Task: Add Attachment from "Attach a link" to Card Card0000000196 in Board Board0000000049 in Workspace WS0000000017 in Trello. Add Cover Red to Card Card0000000196 in Board Board0000000049 in Workspace WS0000000017 in Trello. Add "Join Card" Button Button0000000196  to Card Card0000000196 in Board Board0000000049 in Workspace WS0000000017 in Trello. Add Description DS0000000196 to Card Card0000000196 in Board Board0000000049 in Workspace WS0000000017 in Trello. Add Comment CM0000000196 to Card Card0000000196 in Board Board0000000049 in Workspace WS0000000017 in Trello
Action: Mouse moved to (407, 586)
Screenshot: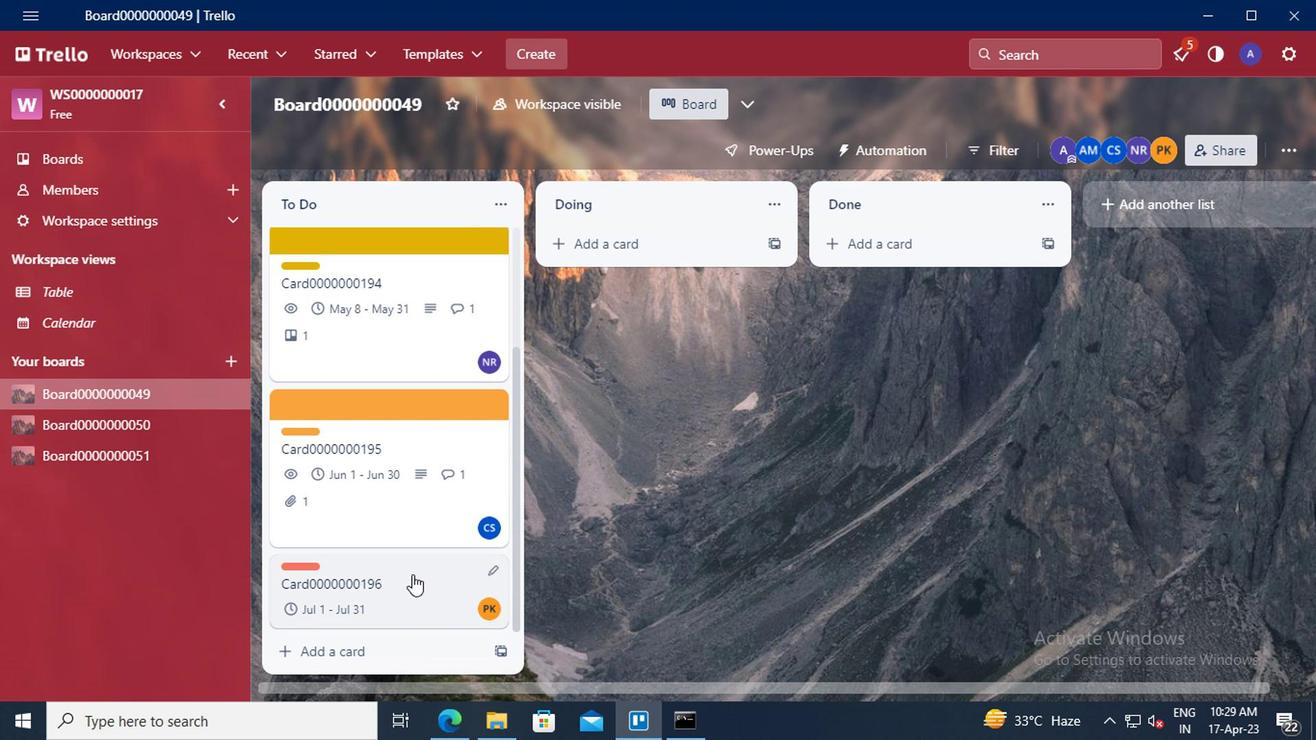 
Action: Mouse pressed left at (407, 586)
Screenshot: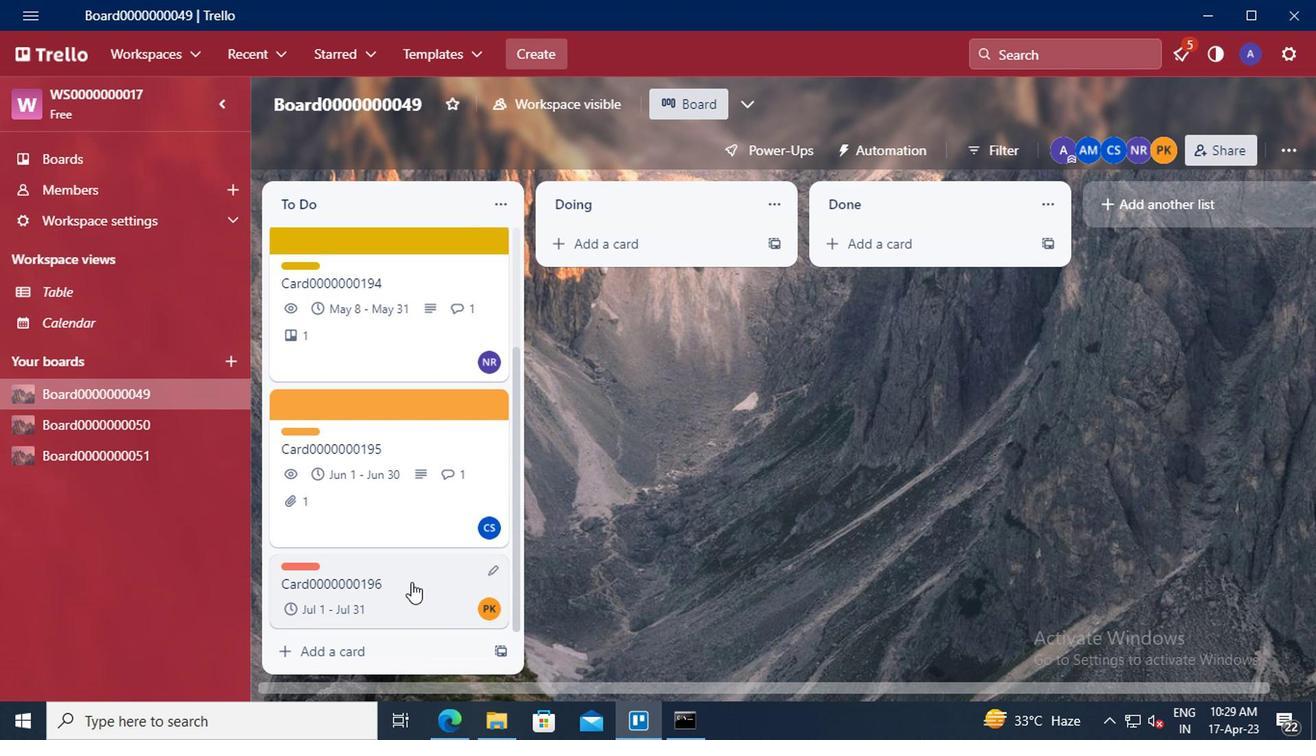 
Action: Mouse moved to (876, 403)
Screenshot: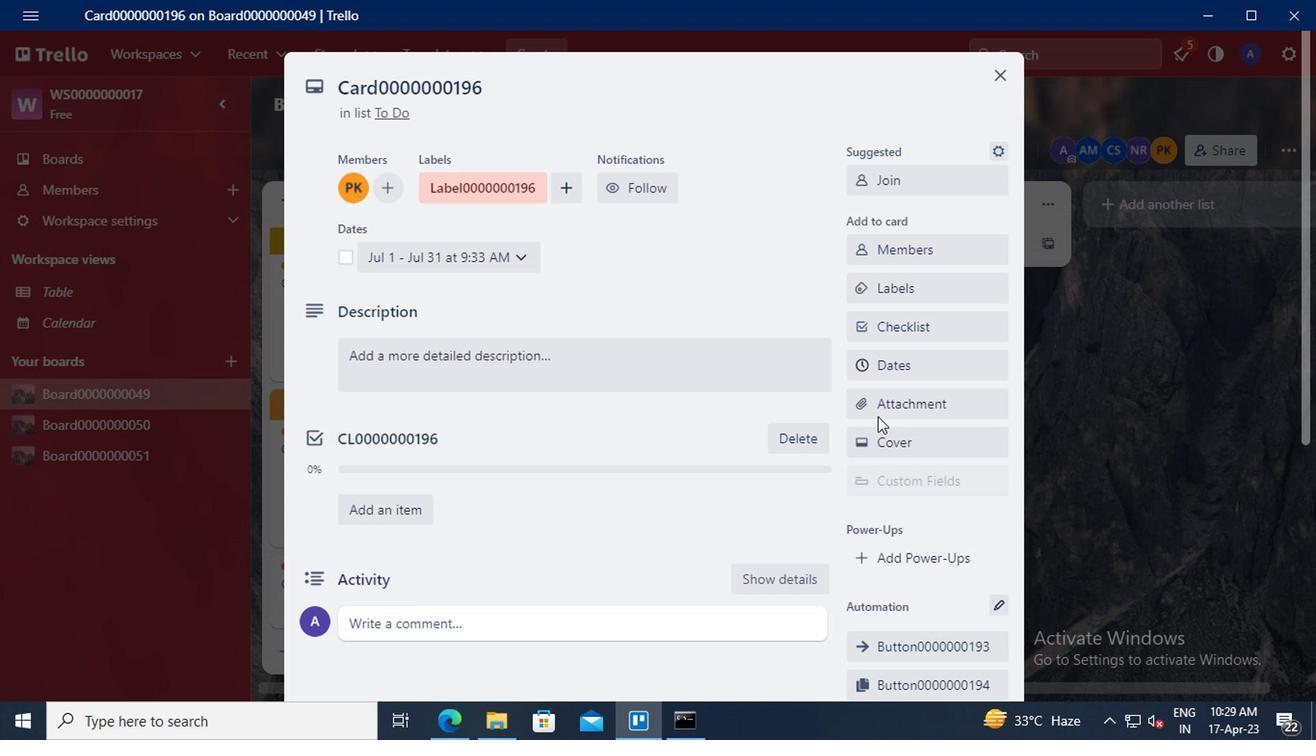 
Action: Mouse pressed left at (876, 403)
Screenshot: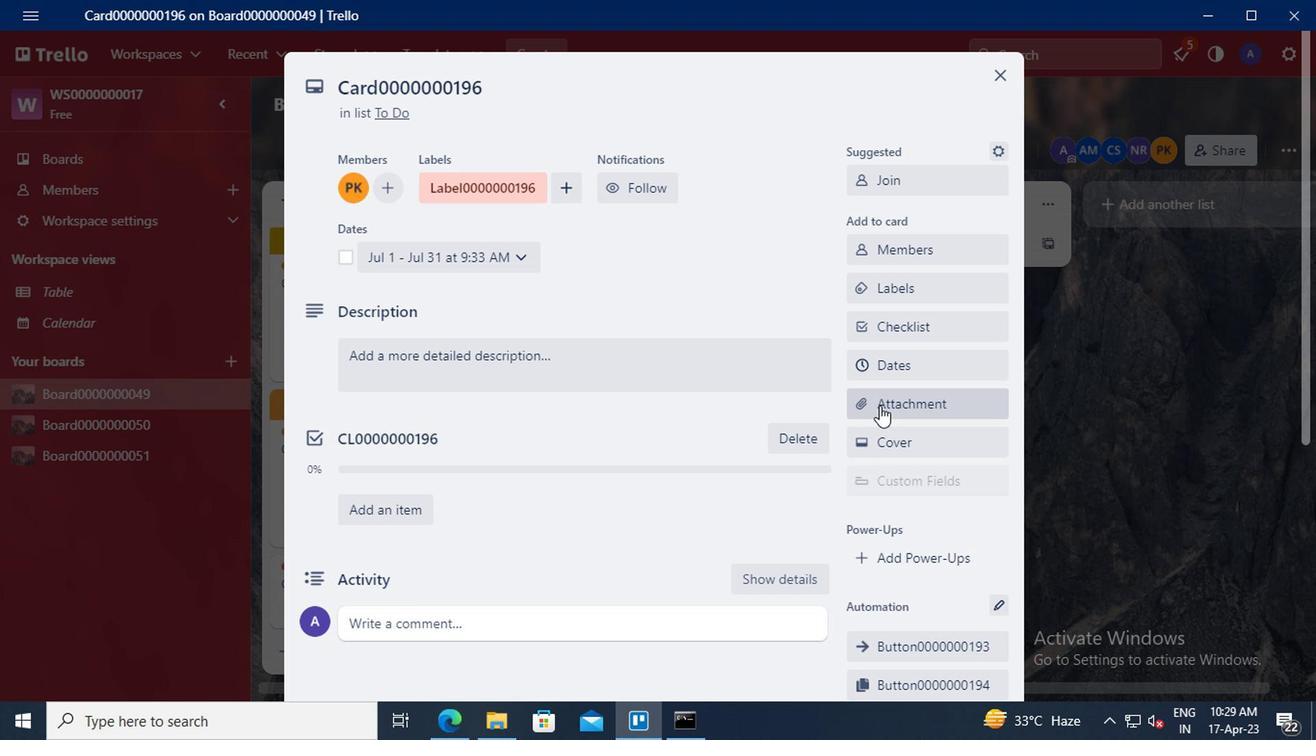 
Action: Mouse moved to (451, 748)
Screenshot: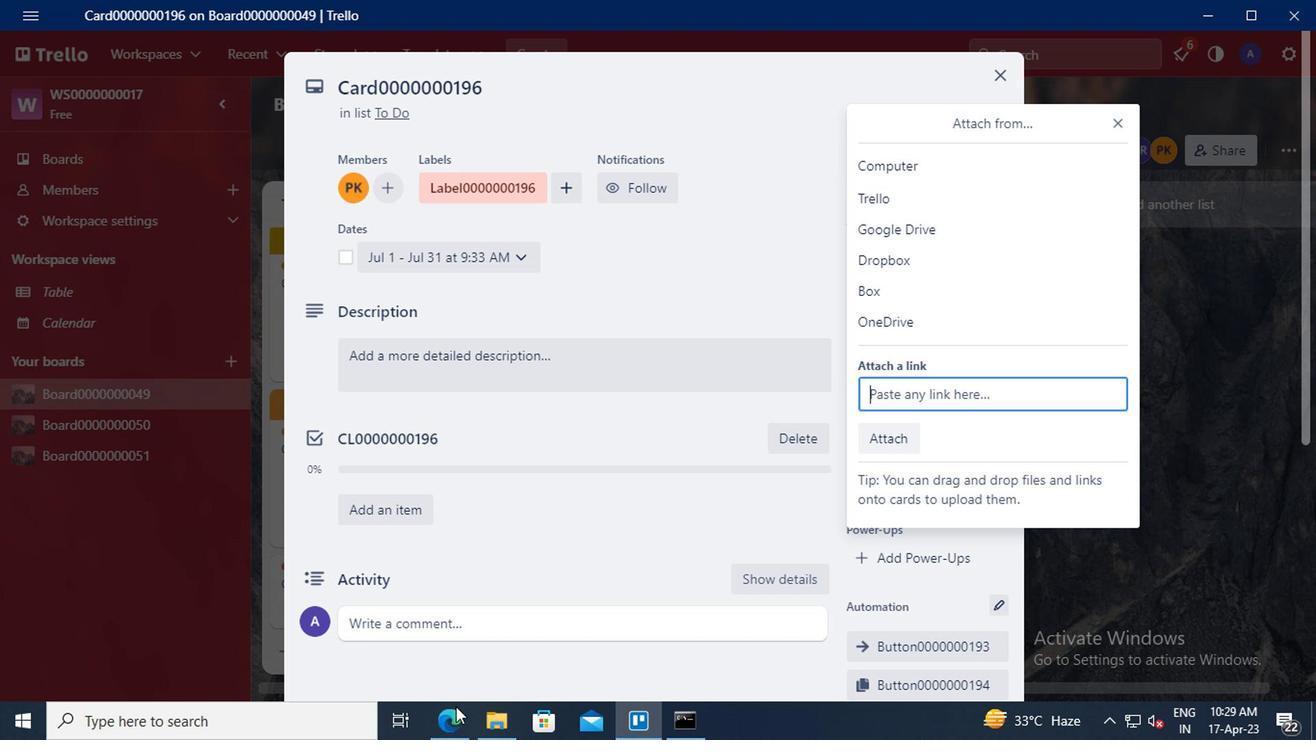 
Action: Mouse pressed left at (451, 746)
Screenshot: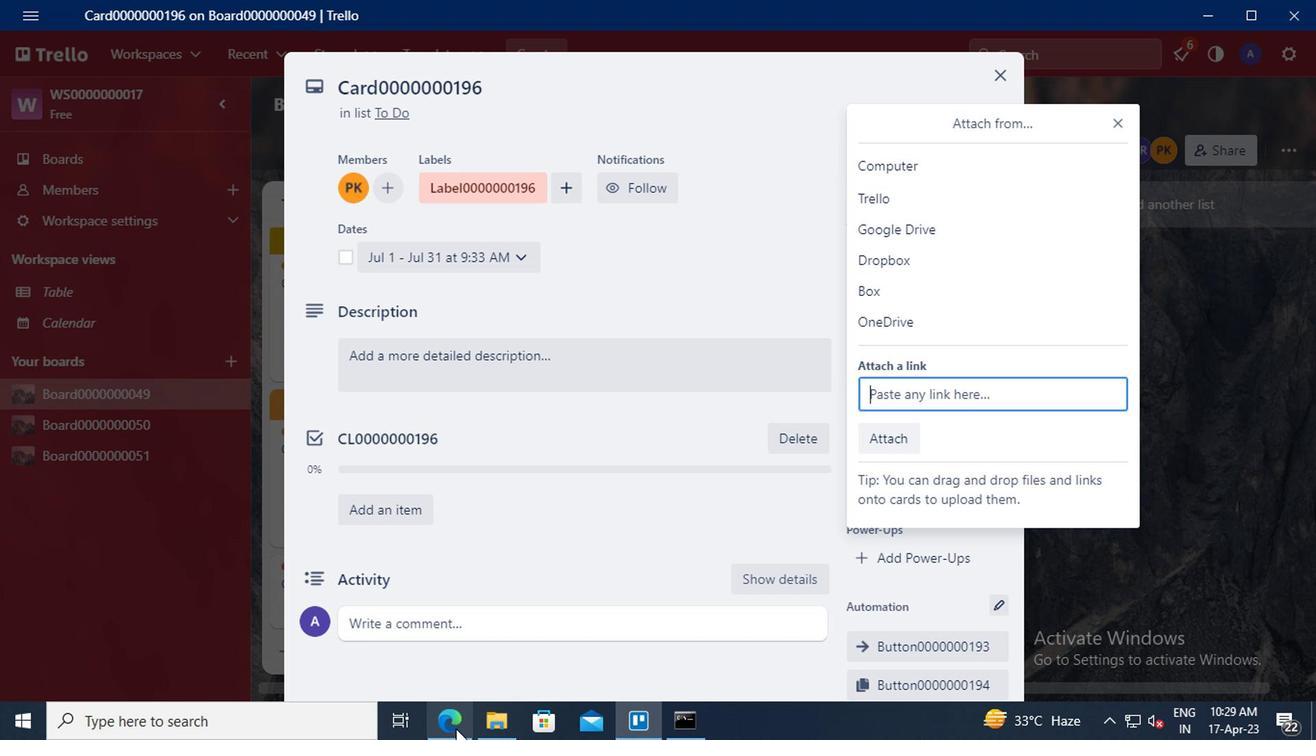 
Action: Mouse moved to (302, 45)
Screenshot: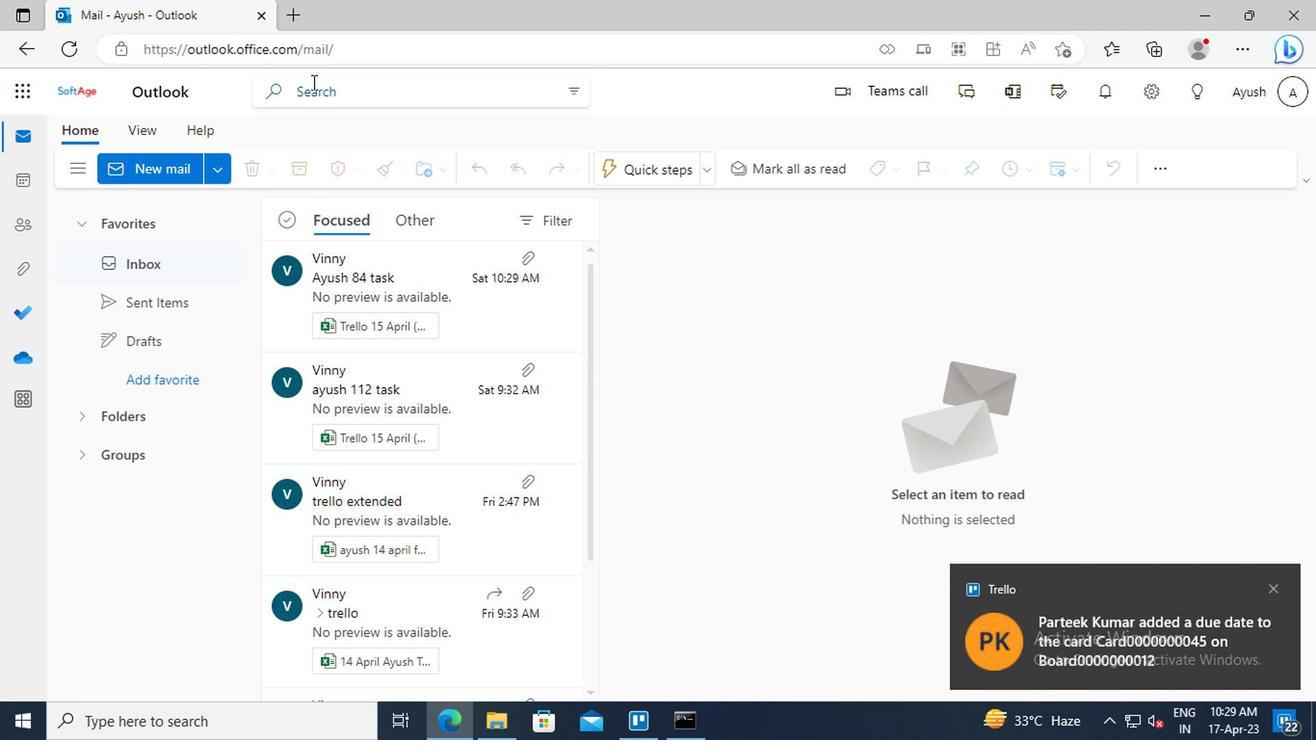 
Action: Mouse pressed left at (302, 45)
Screenshot: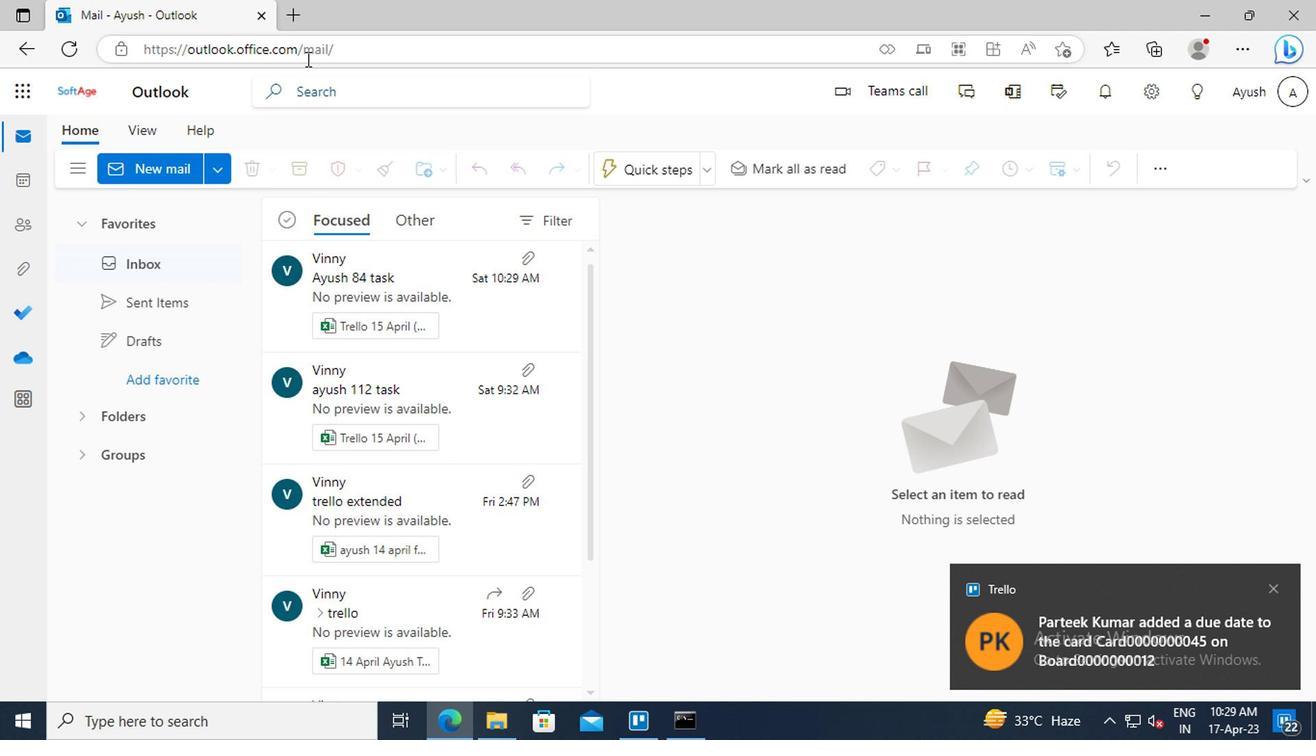 
Action: Key pressed ctrl+C
Screenshot: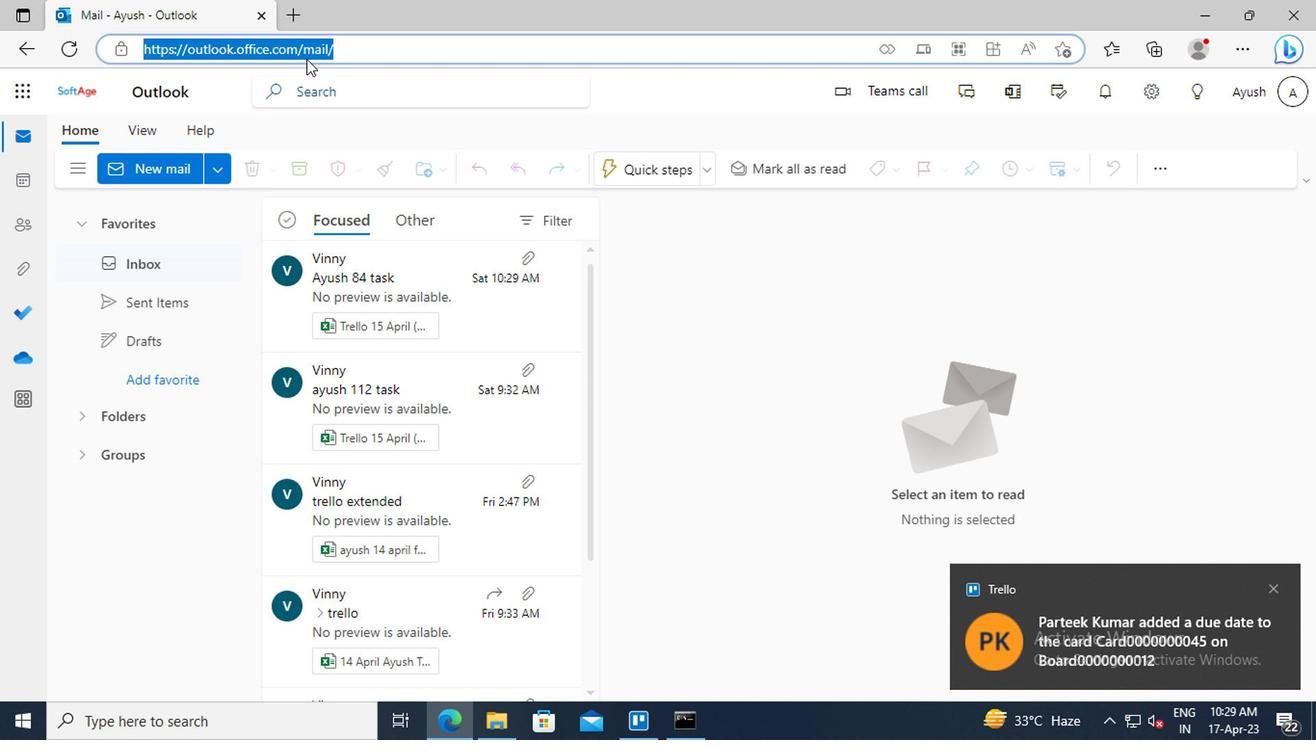 
Action: Mouse moved to (641, 737)
Screenshot: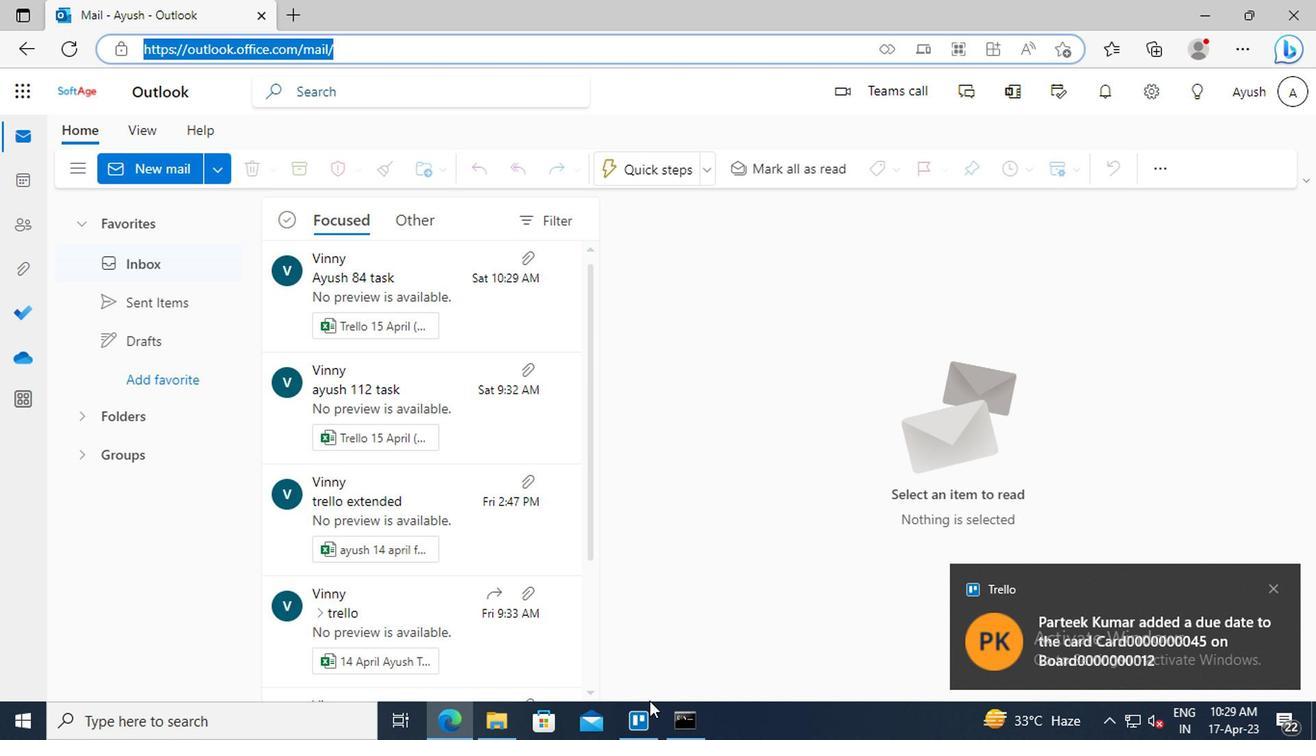 
Action: Mouse pressed left at (641, 737)
Screenshot: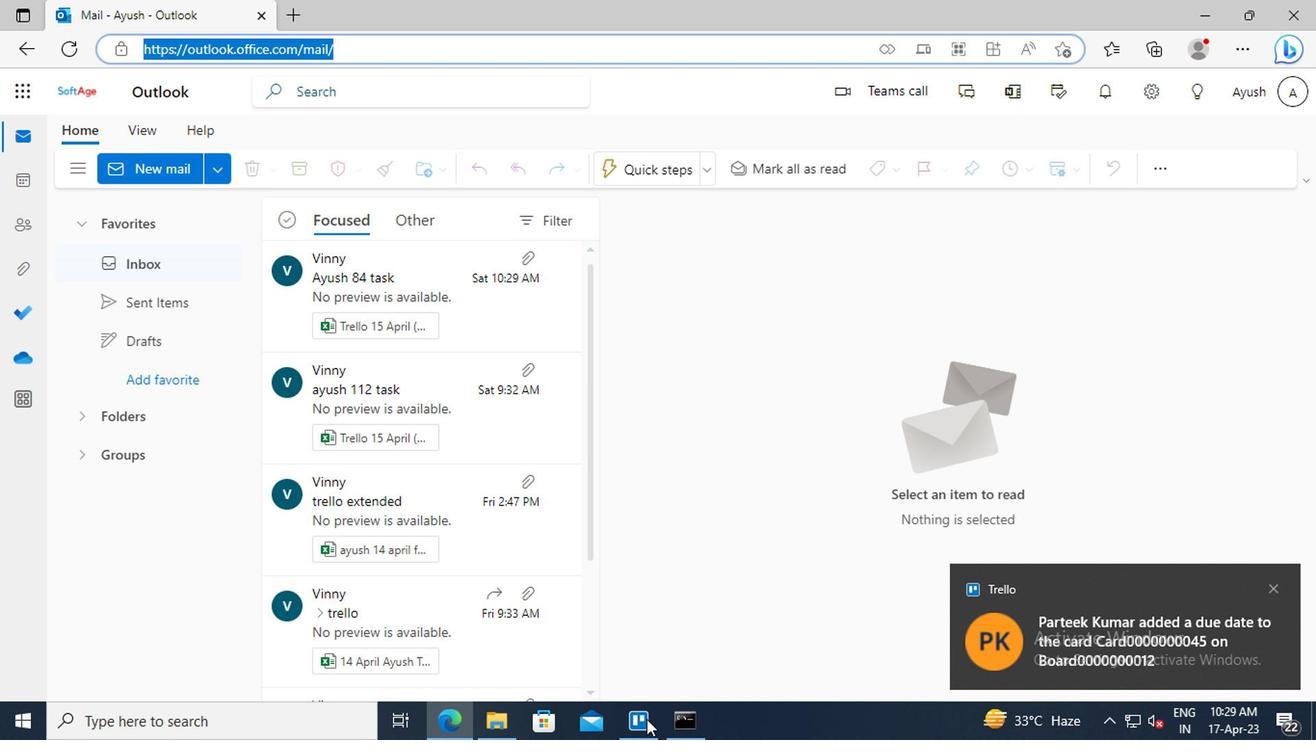 
Action: Mouse moved to (890, 397)
Screenshot: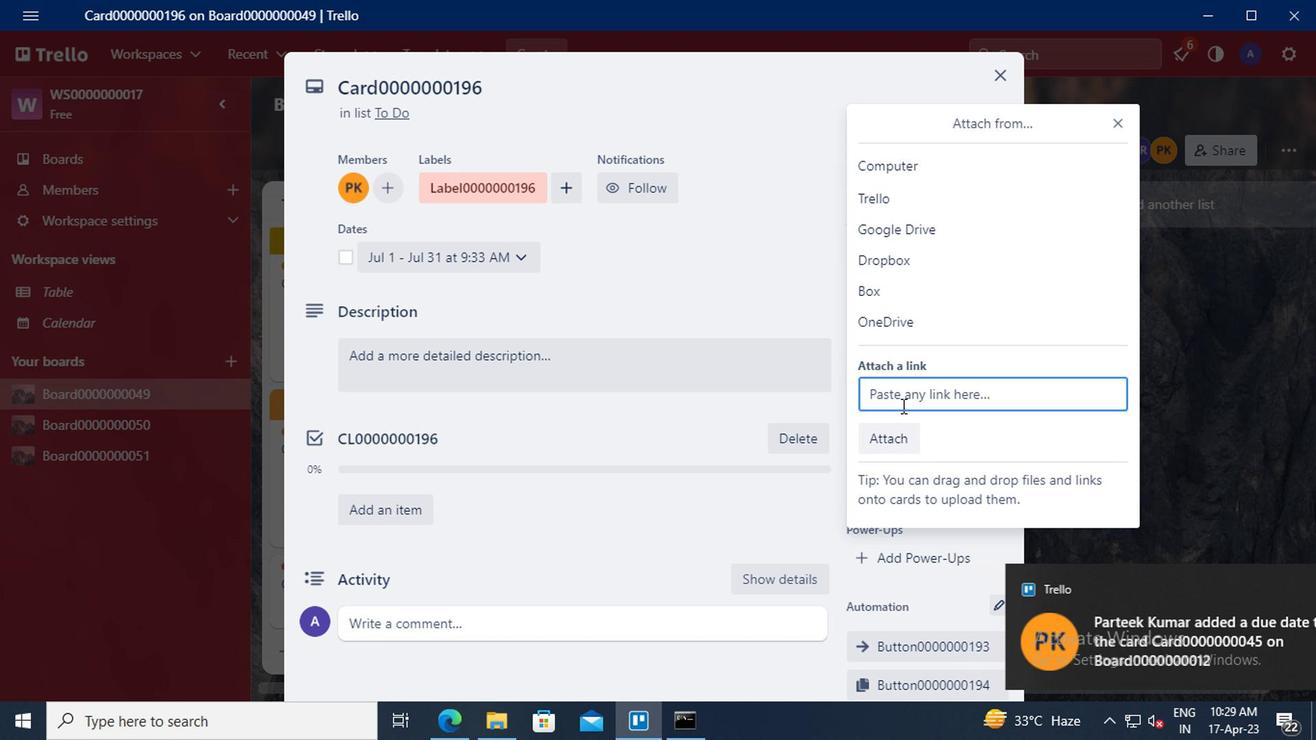 
Action: Mouse pressed left at (890, 397)
Screenshot: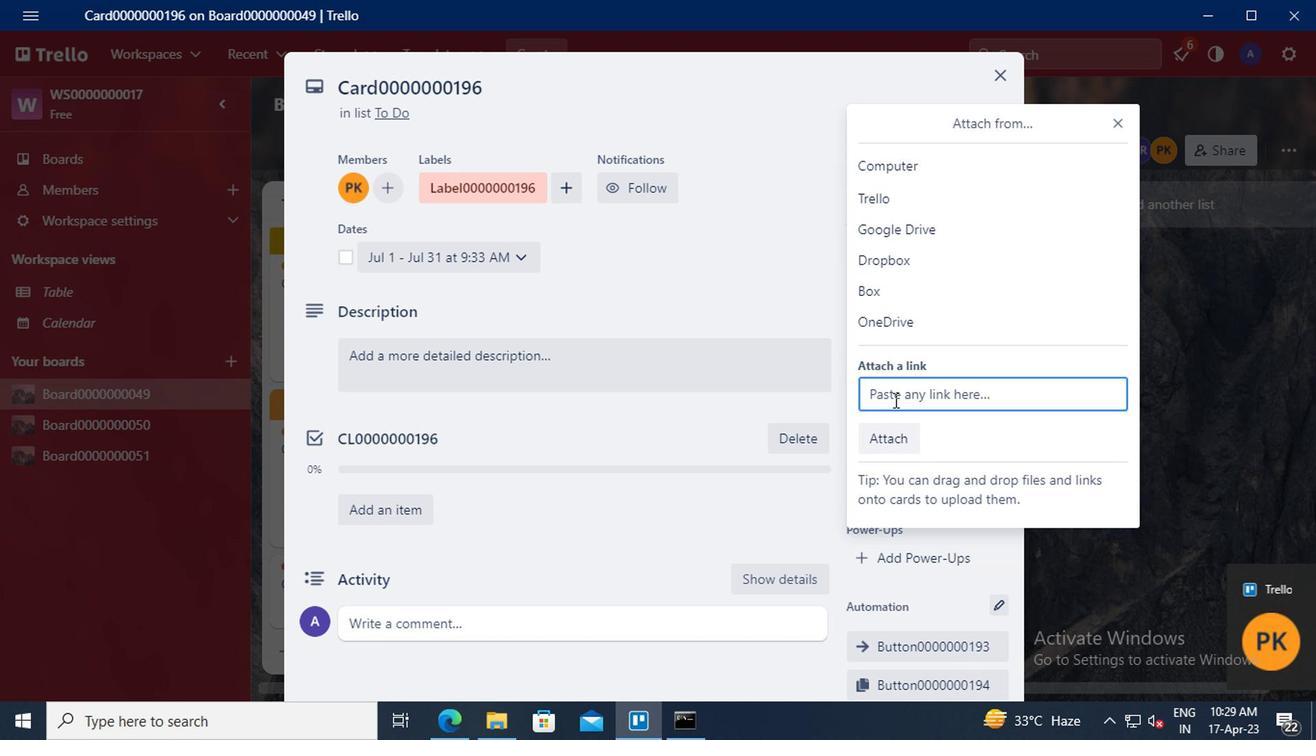 
Action: Key pressed ctrl+V
Screenshot: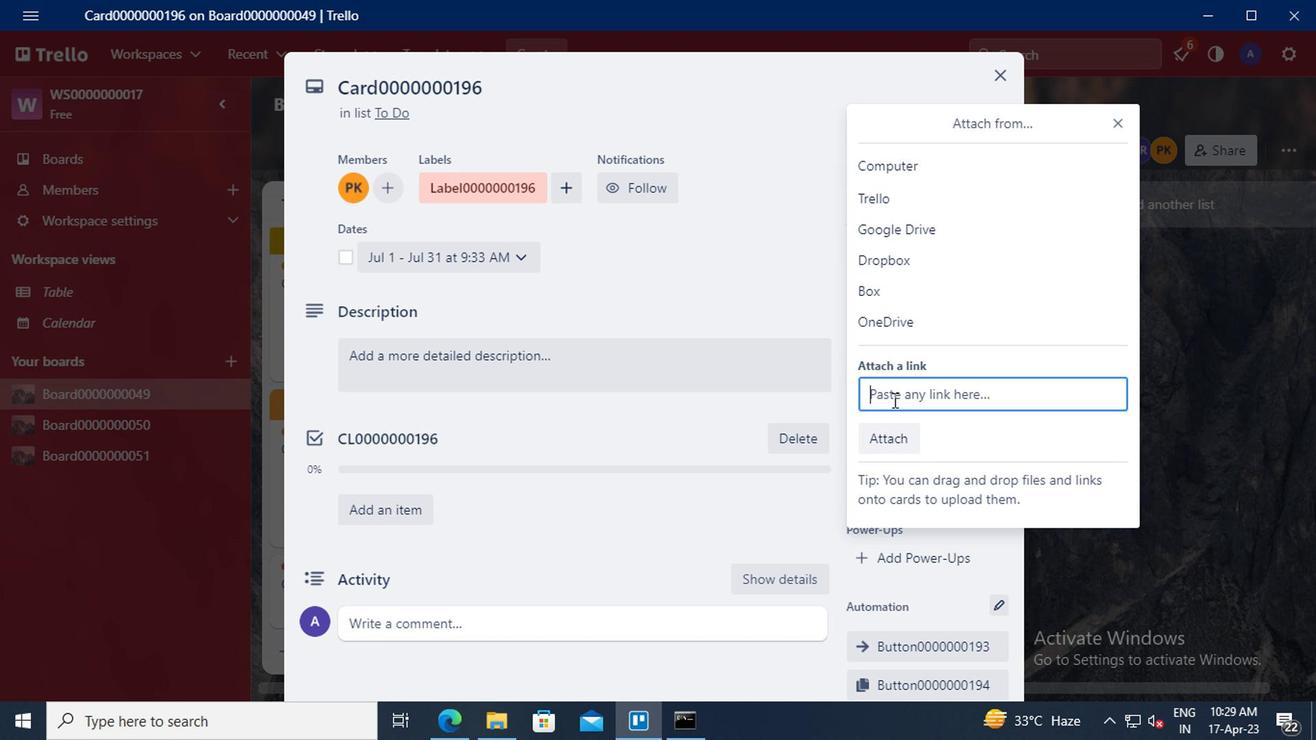 
Action: Mouse moved to (875, 502)
Screenshot: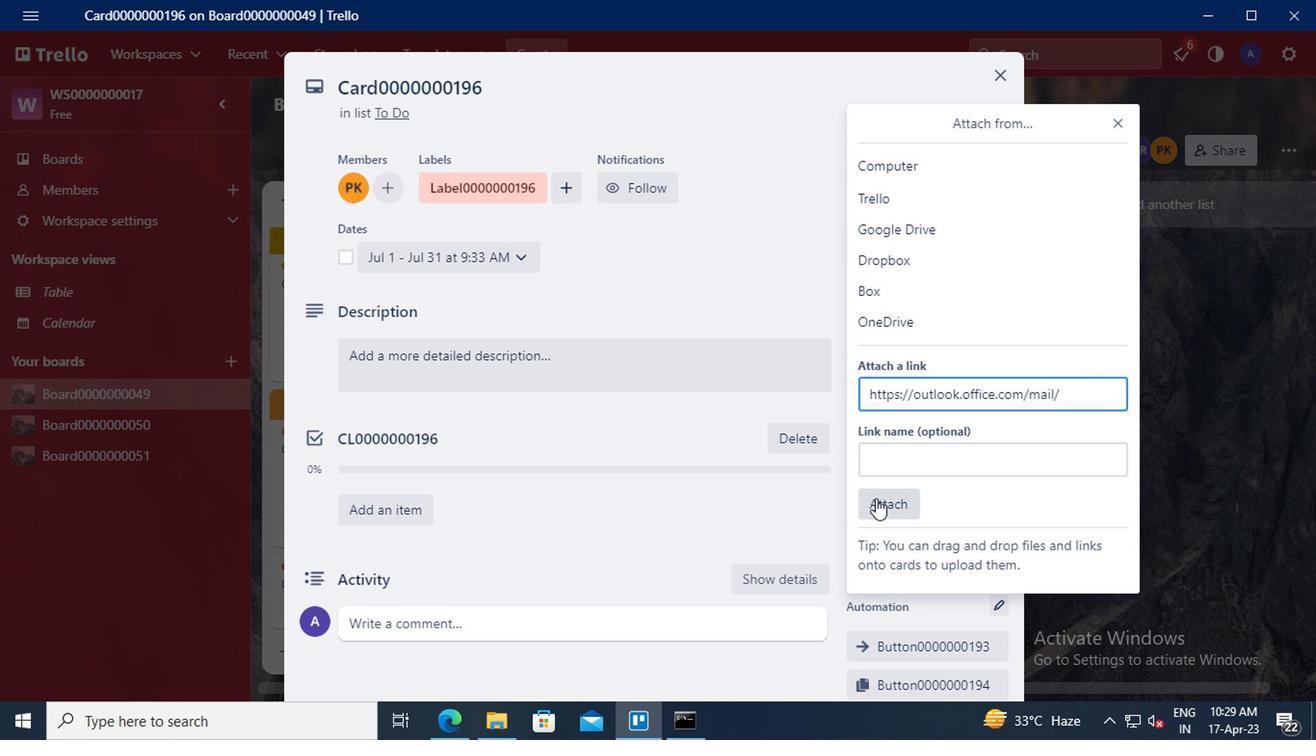 
Action: Mouse pressed left at (875, 502)
Screenshot: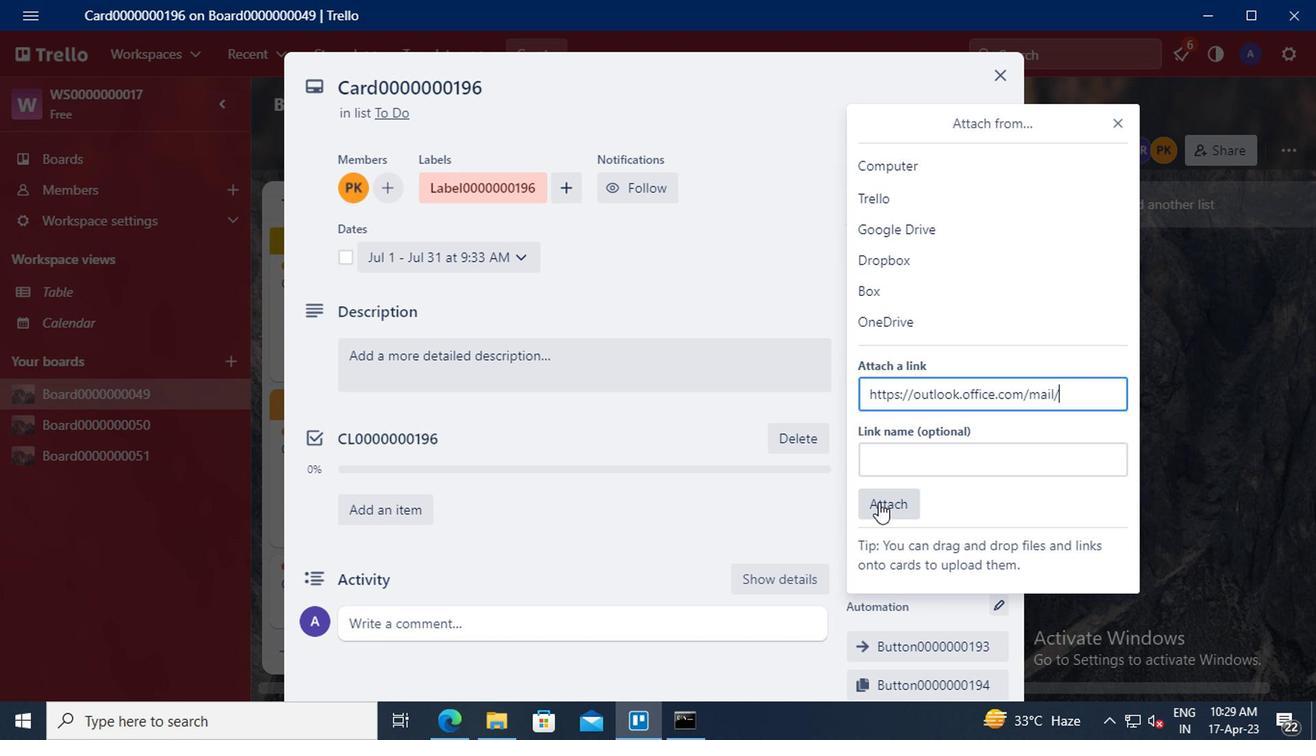 
Action: Mouse moved to (888, 445)
Screenshot: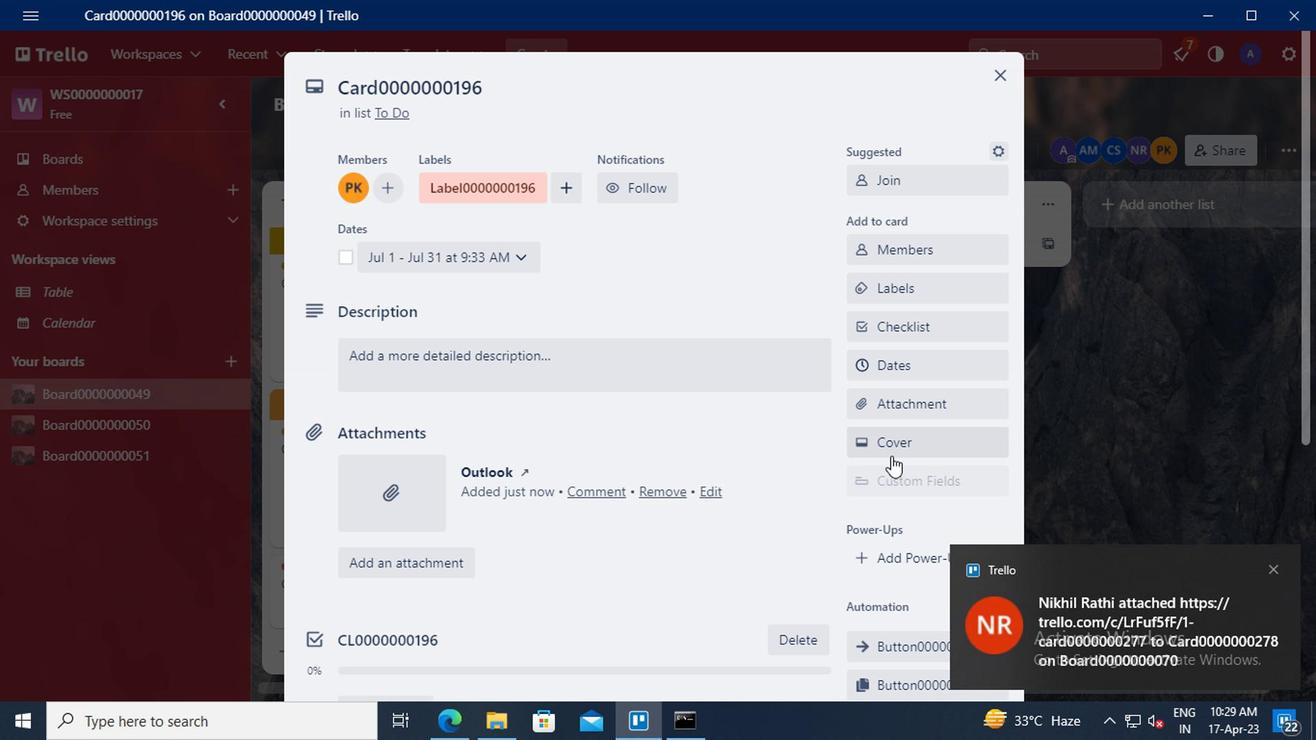 
Action: Mouse pressed left at (888, 445)
Screenshot: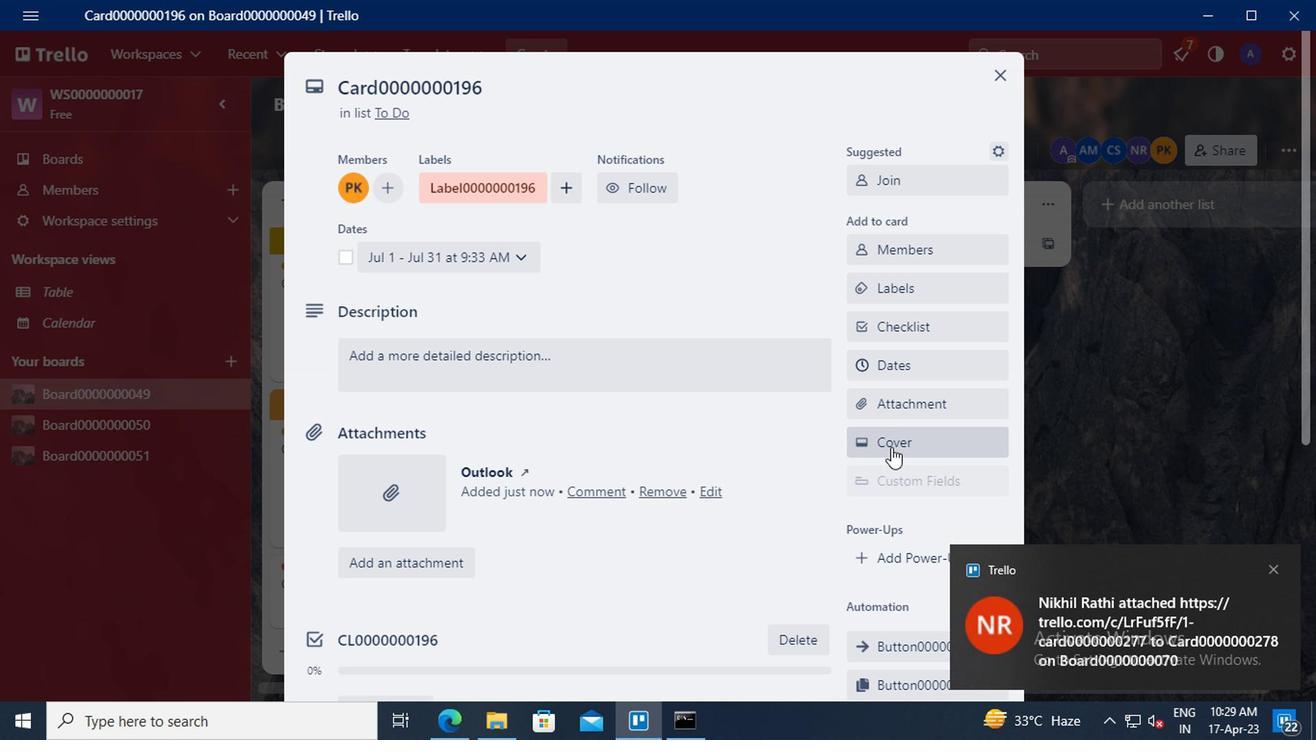 
Action: Mouse moved to (1035, 314)
Screenshot: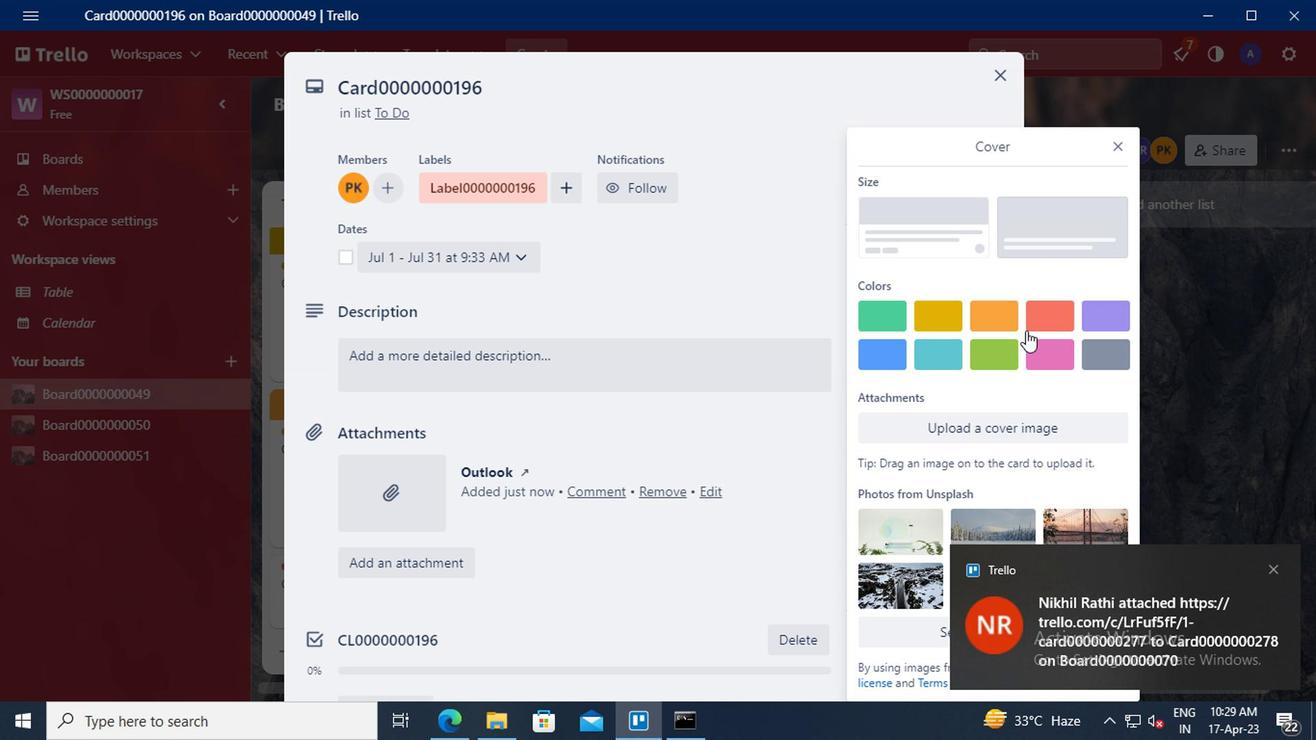 
Action: Mouse pressed left at (1035, 314)
Screenshot: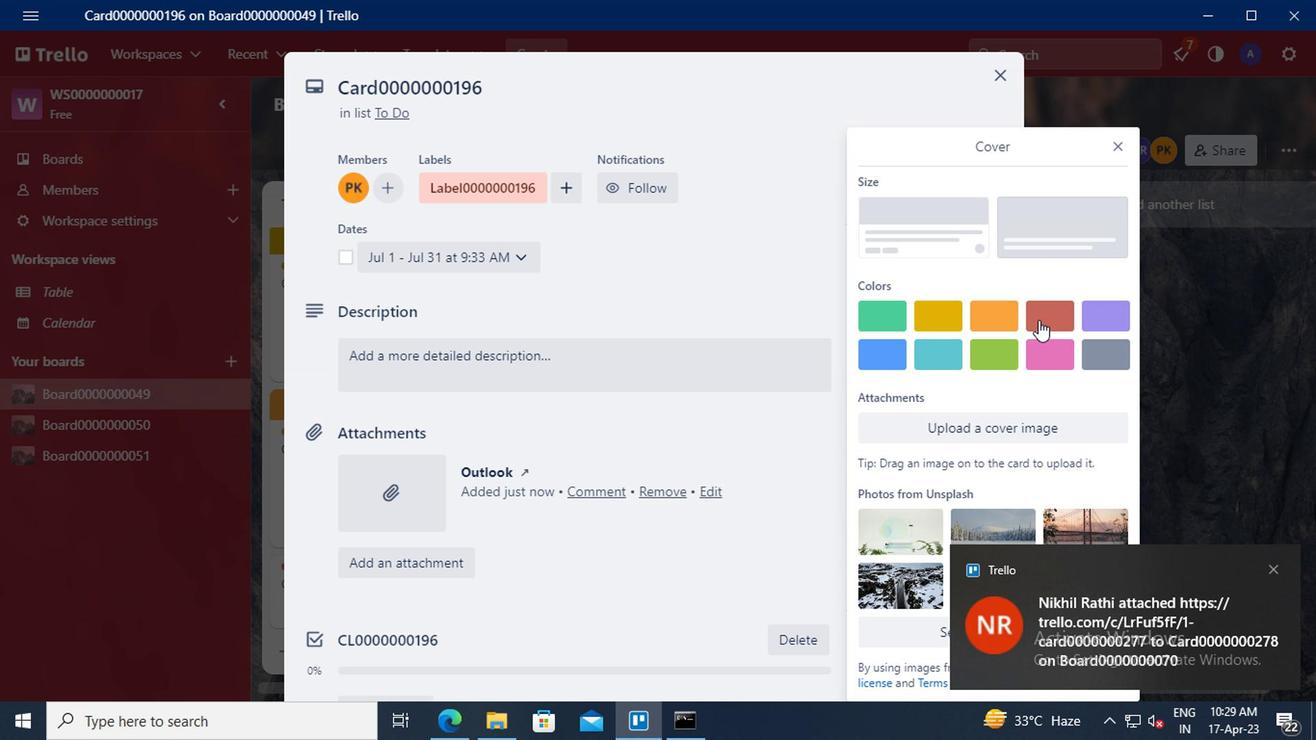 
Action: Mouse moved to (1116, 99)
Screenshot: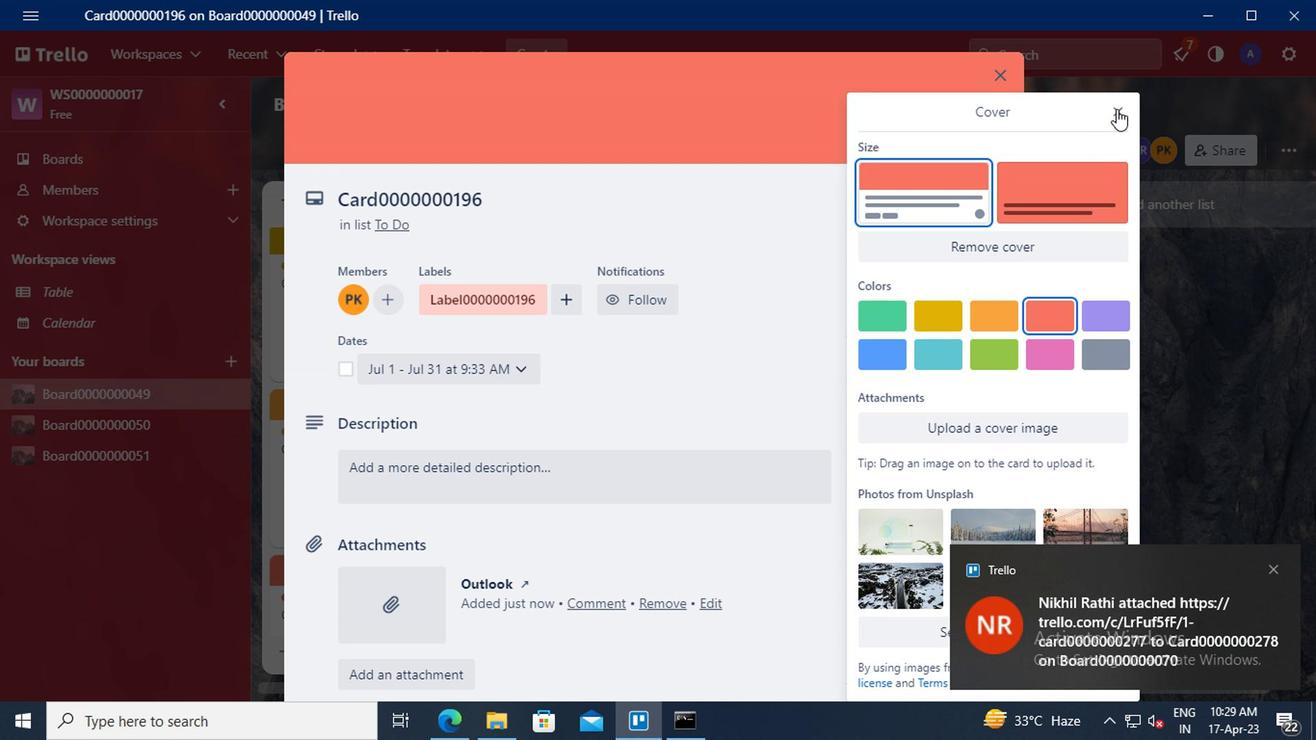 
Action: Mouse pressed left at (1116, 99)
Screenshot: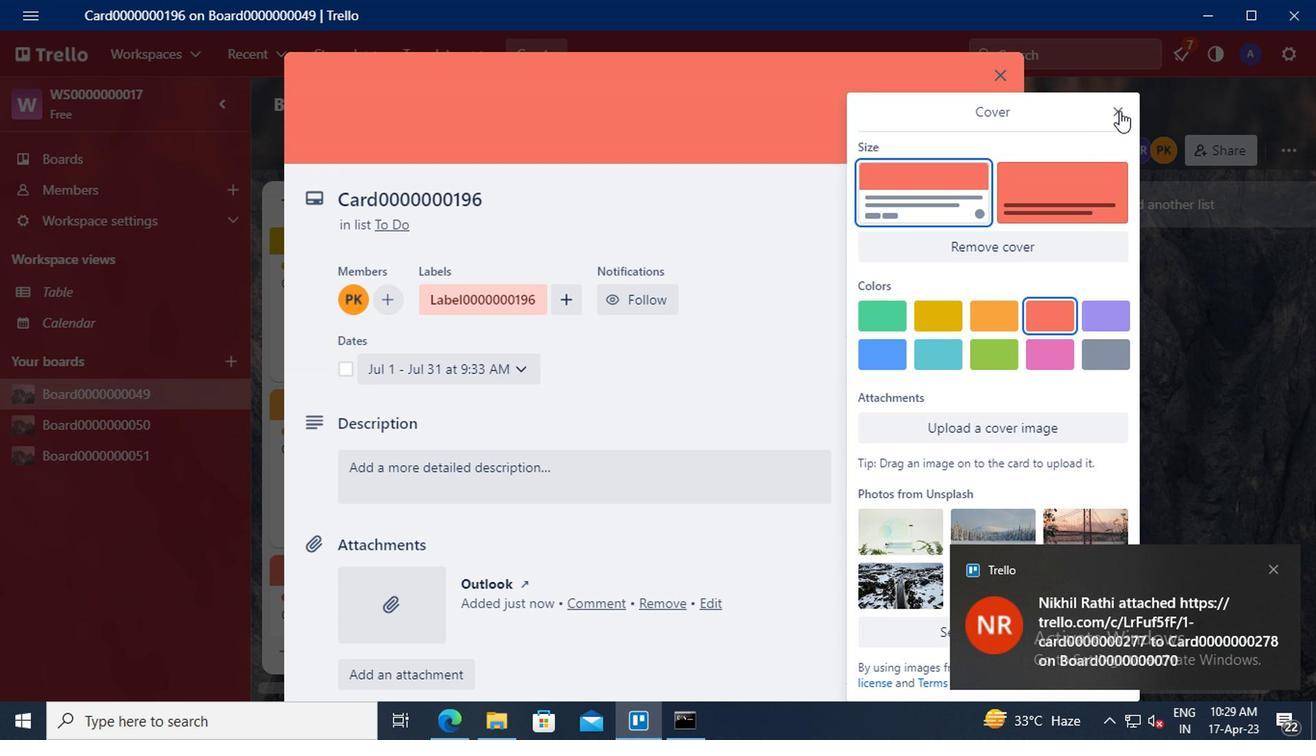 
Action: Mouse moved to (909, 354)
Screenshot: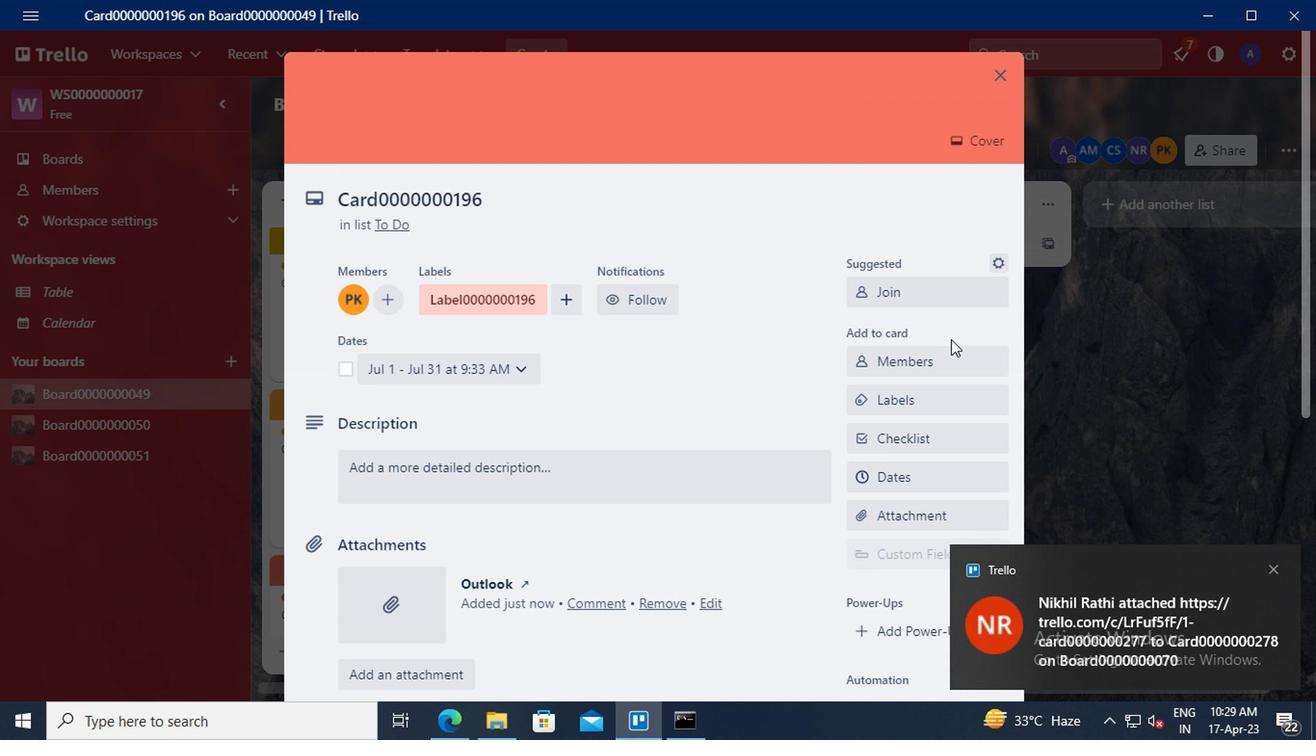 
Action: Mouse scrolled (909, 353) with delta (0, 0)
Screenshot: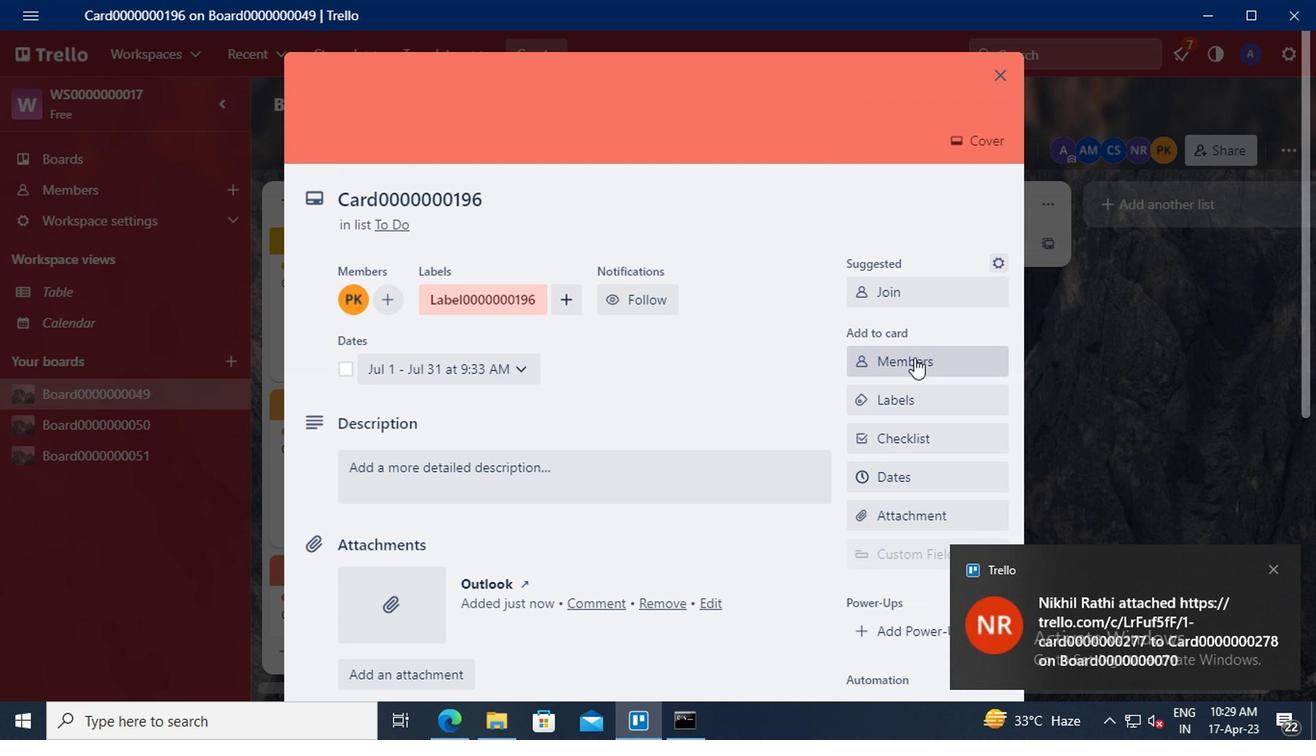 
Action: Mouse scrolled (909, 353) with delta (0, 0)
Screenshot: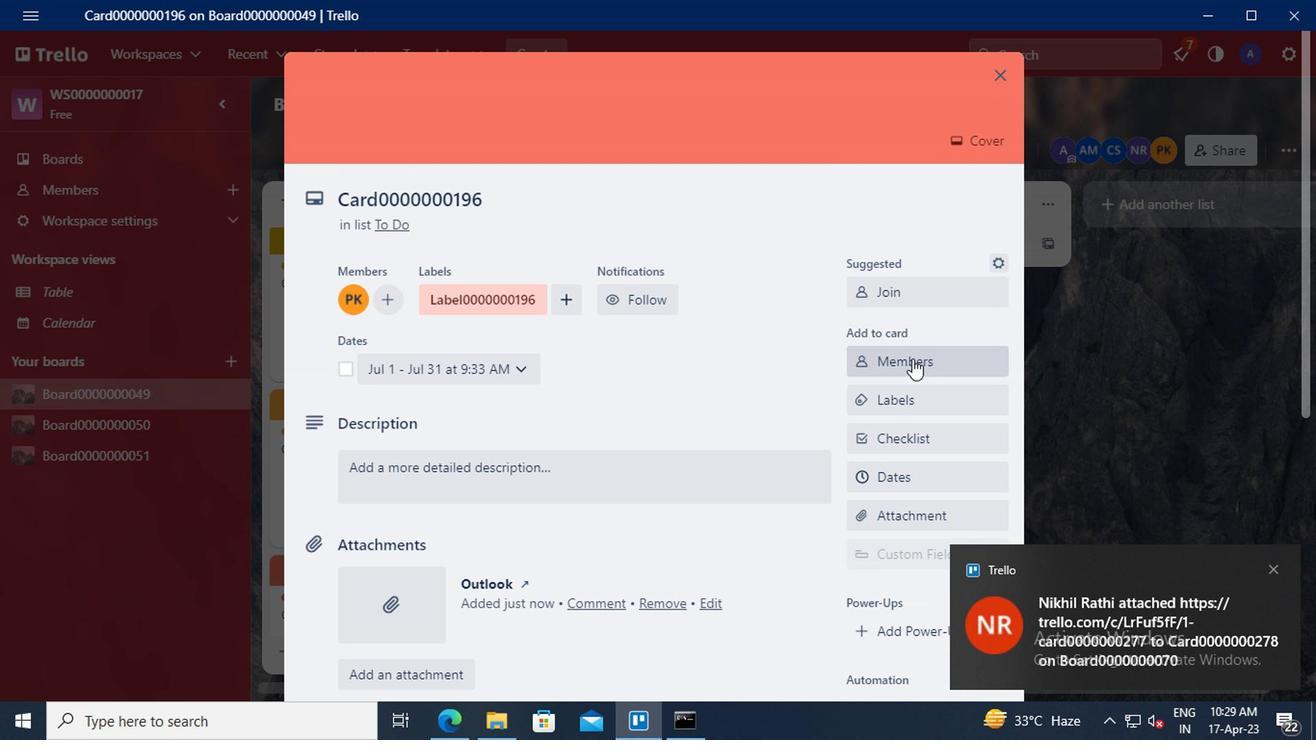
Action: Mouse scrolled (909, 353) with delta (0, 0)
Screenshot: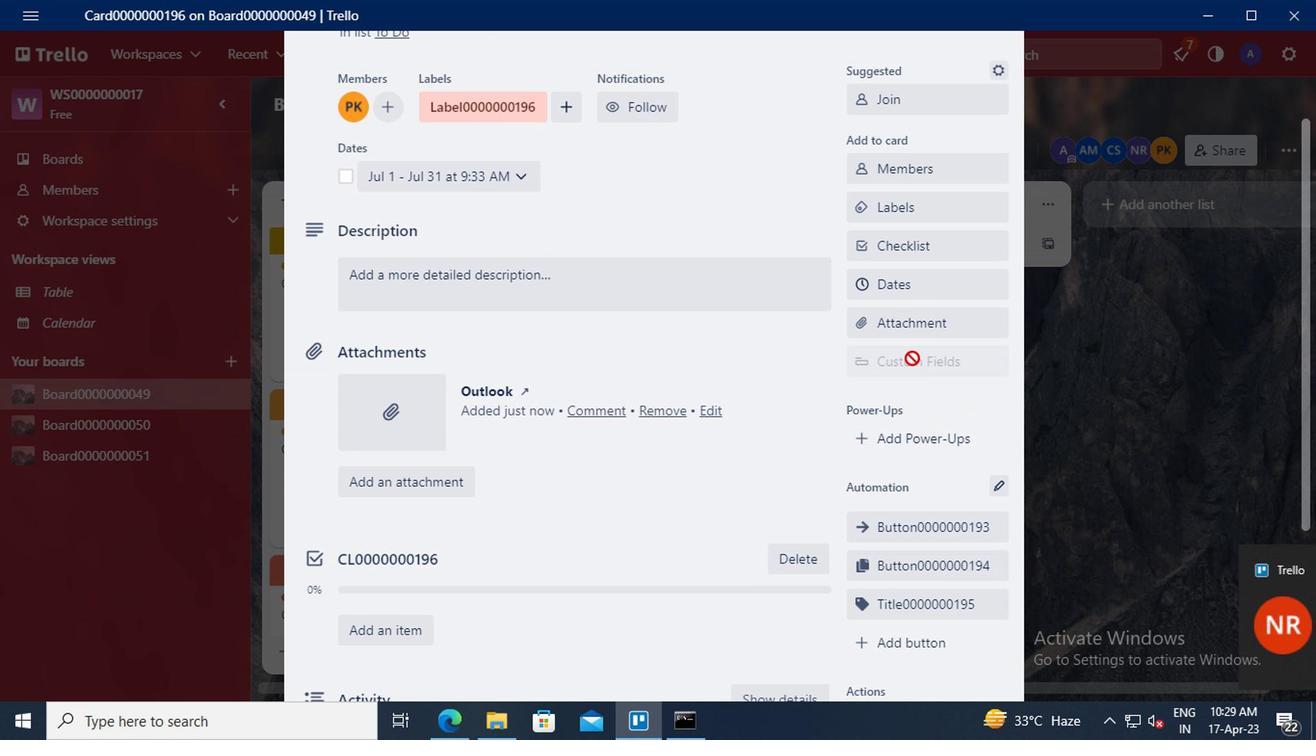 
Action: Mouse moved to (918, 546)
Screenshot: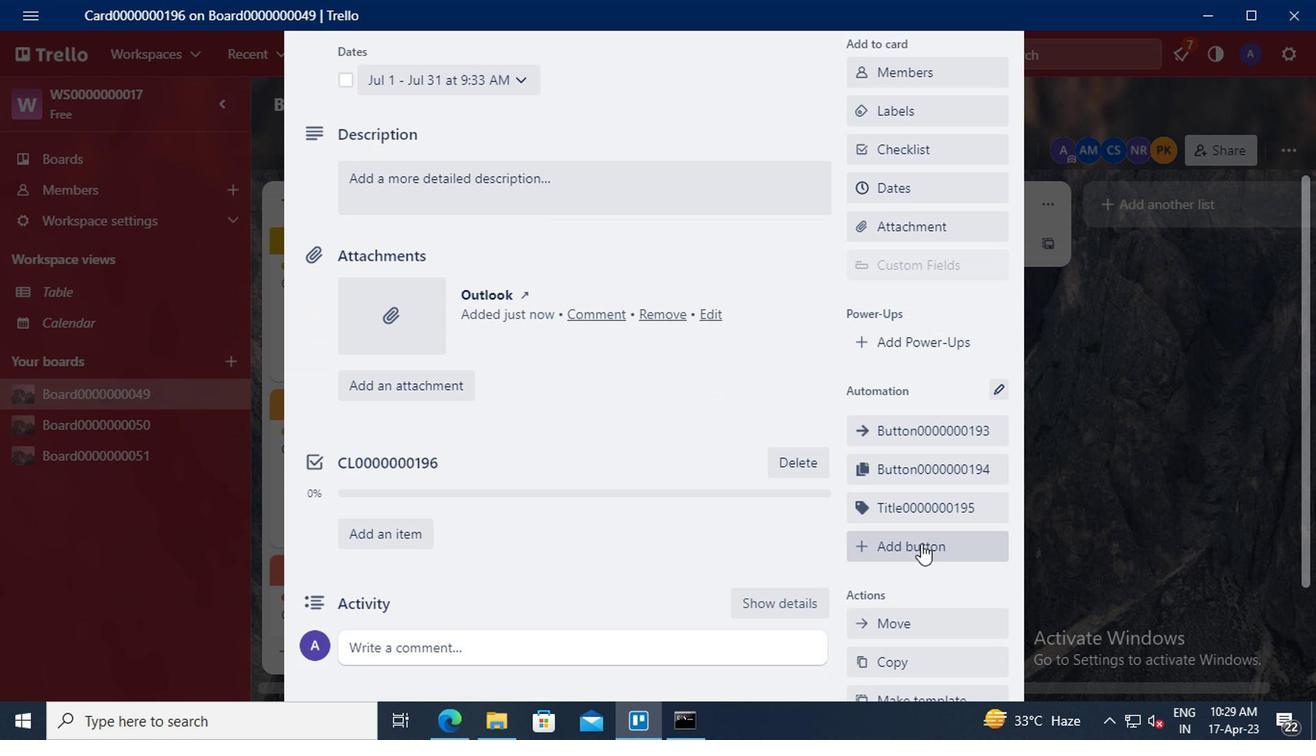
Action: Mouse pressed left at (918, 546)
Screenshot: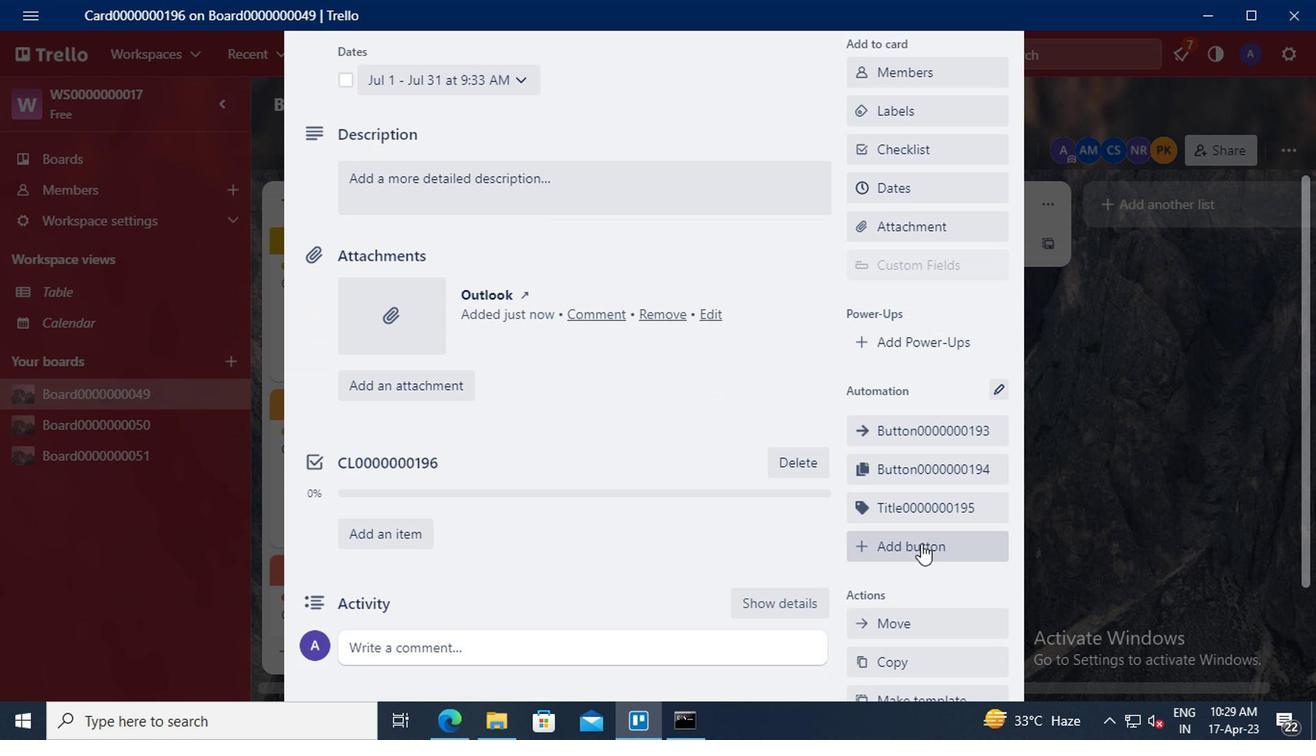 
Action: Mouse moved to (920, 294)
Screenshot: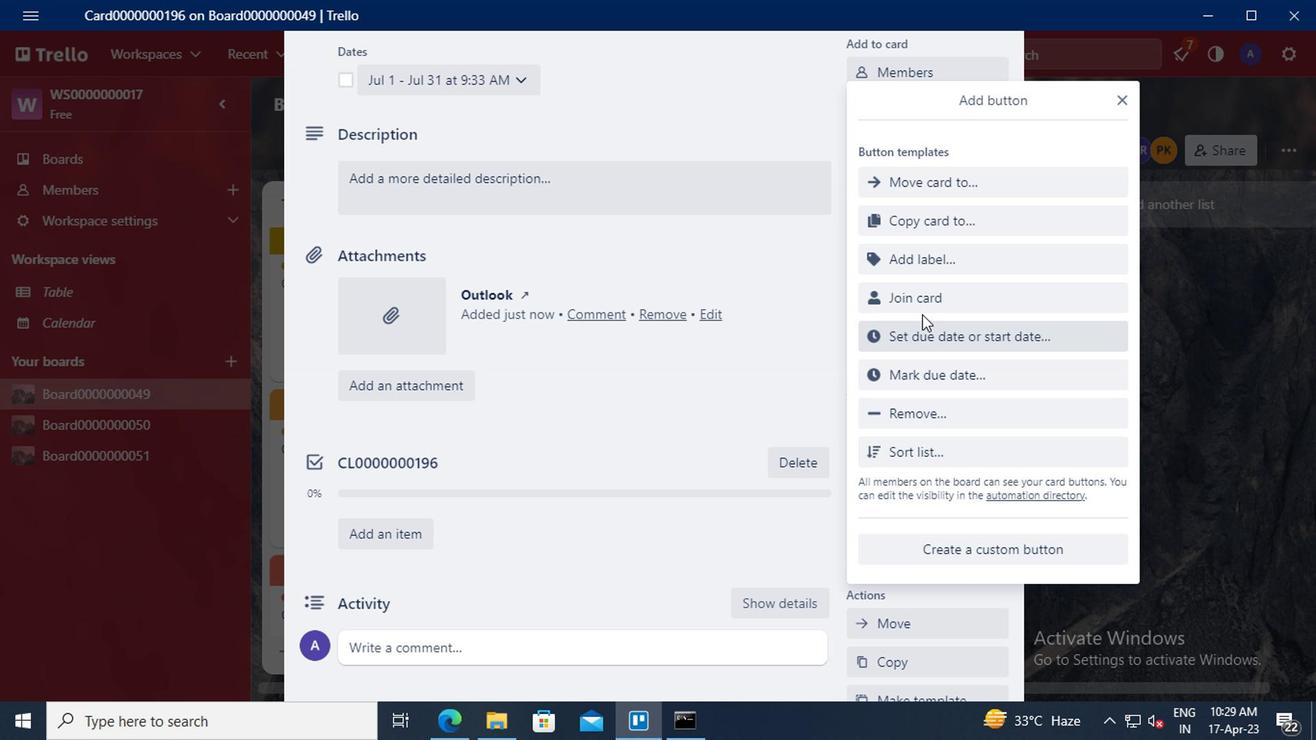 
Action: Mouse pressed left at (920, 294)
Screenshot: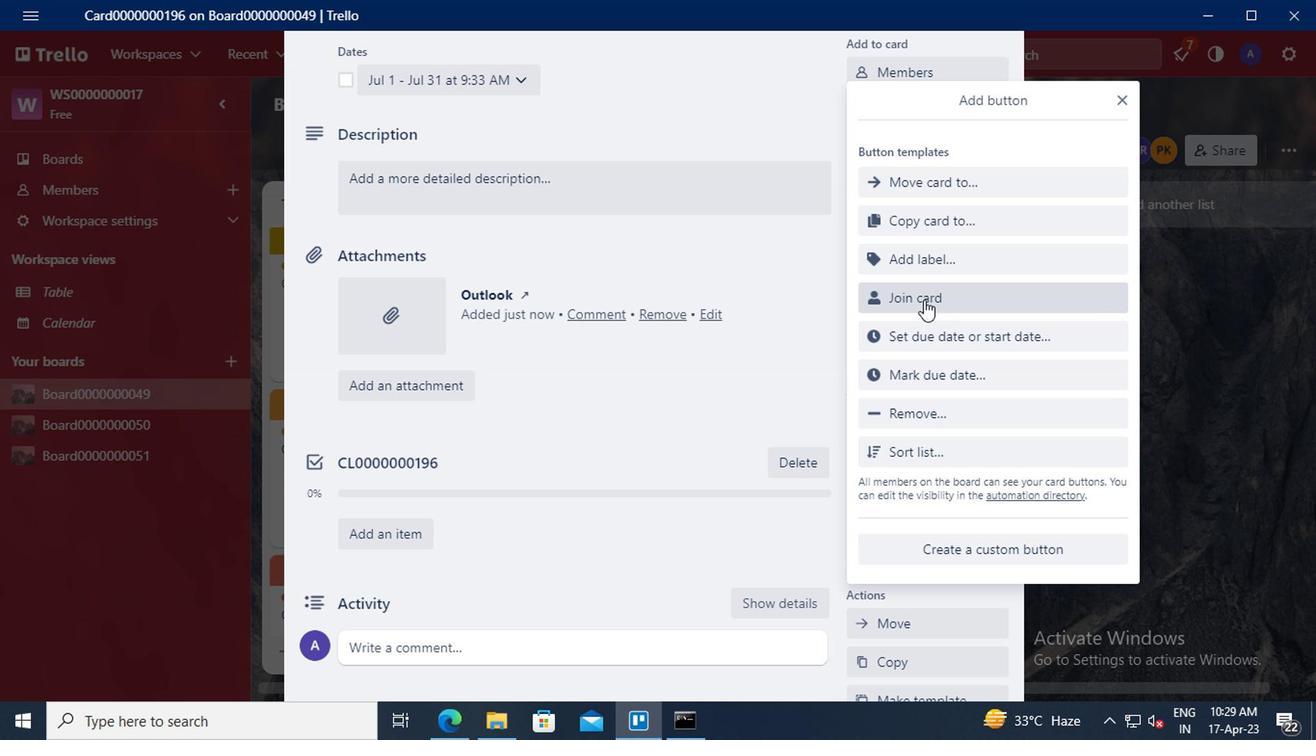 
Action: Mouse moved to (931, 269)
Screenshot: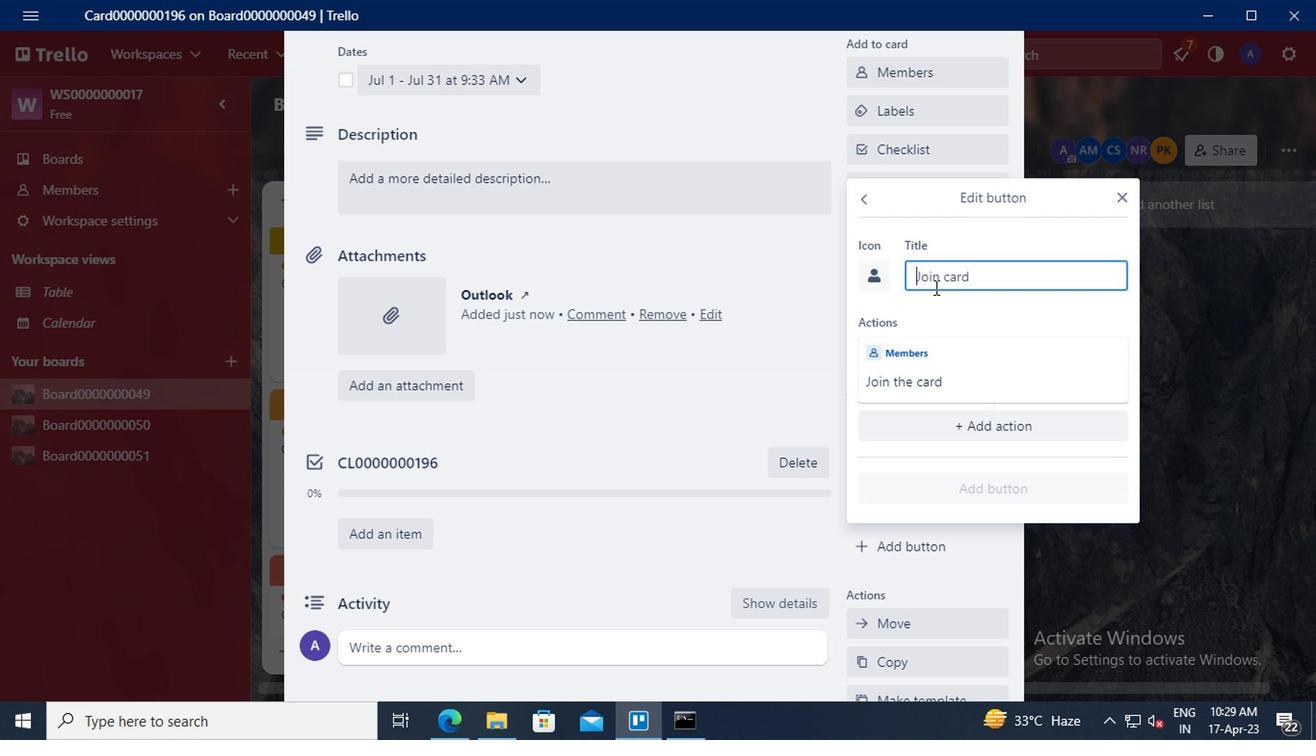
Action: Mouse pressed left at (931, 269)
Screenshot: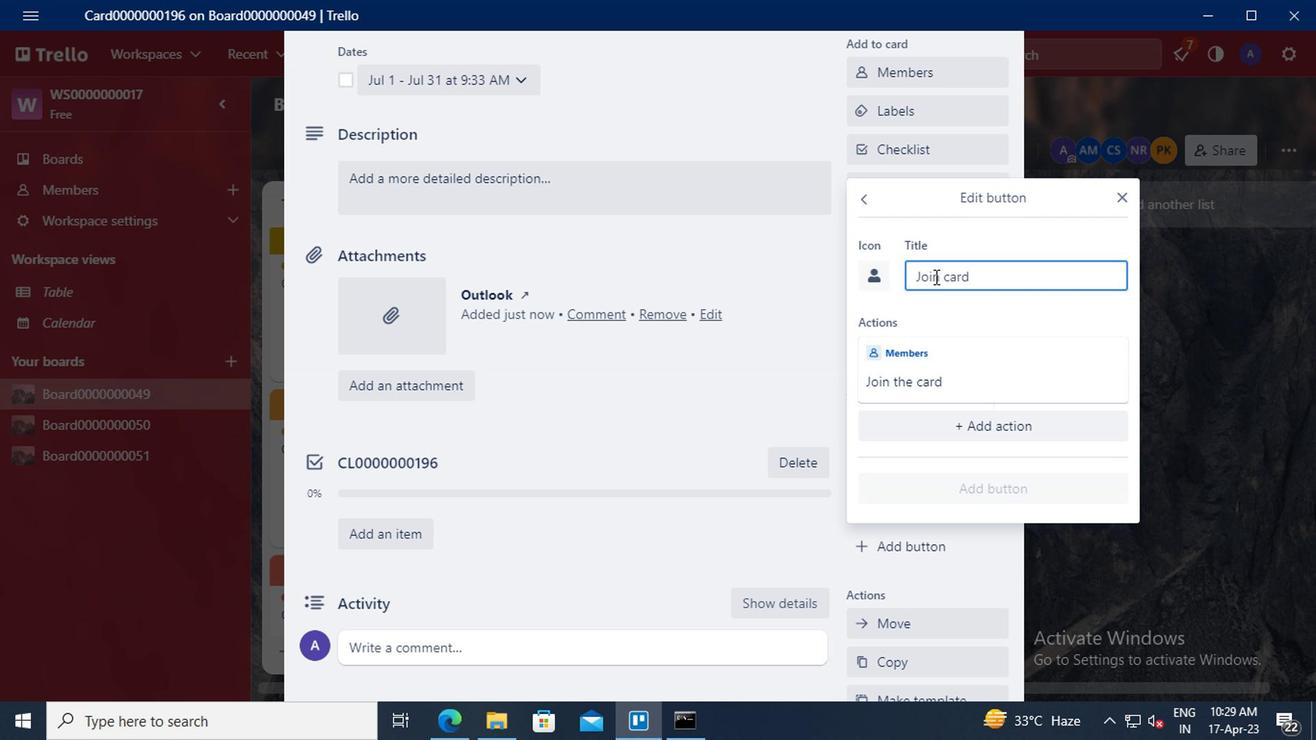 
Action: Mouse moved to (912, 260)
Screenshot: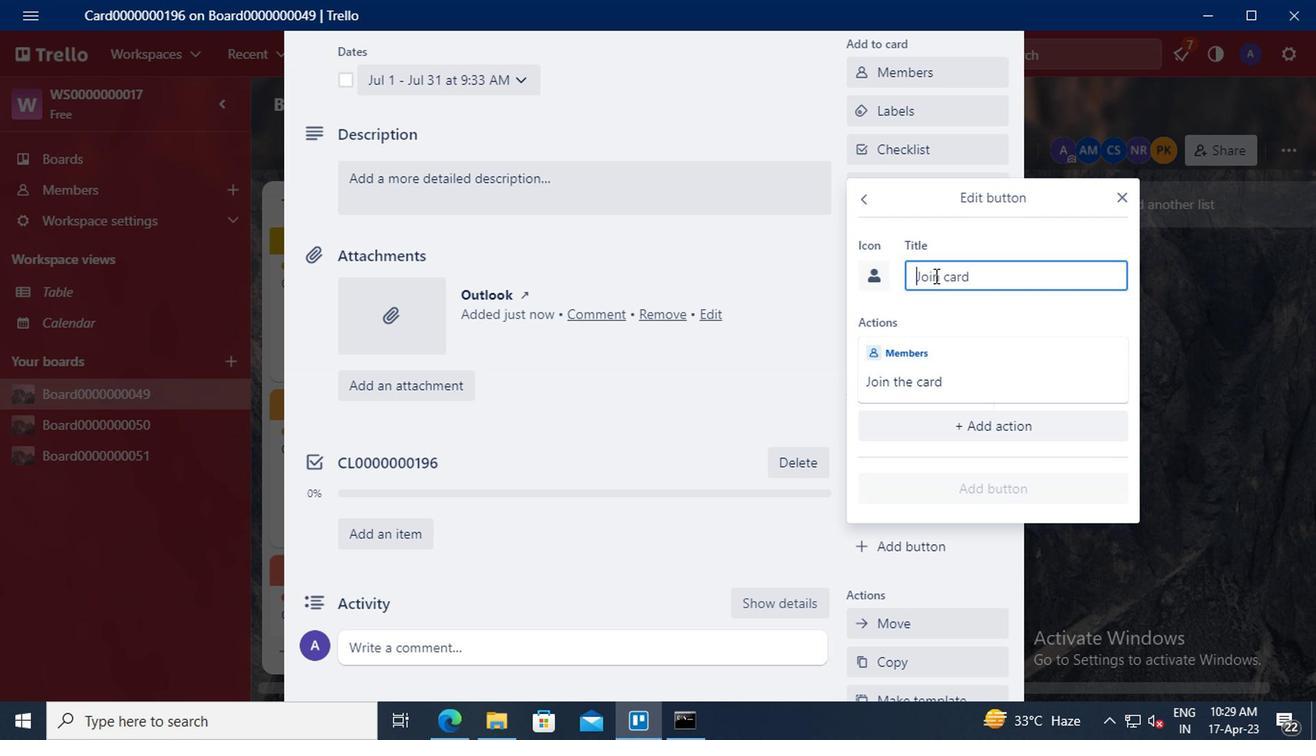 
Action: Key pressed <Key.shift>ctrl+BUTTON0000000196
Screenshot: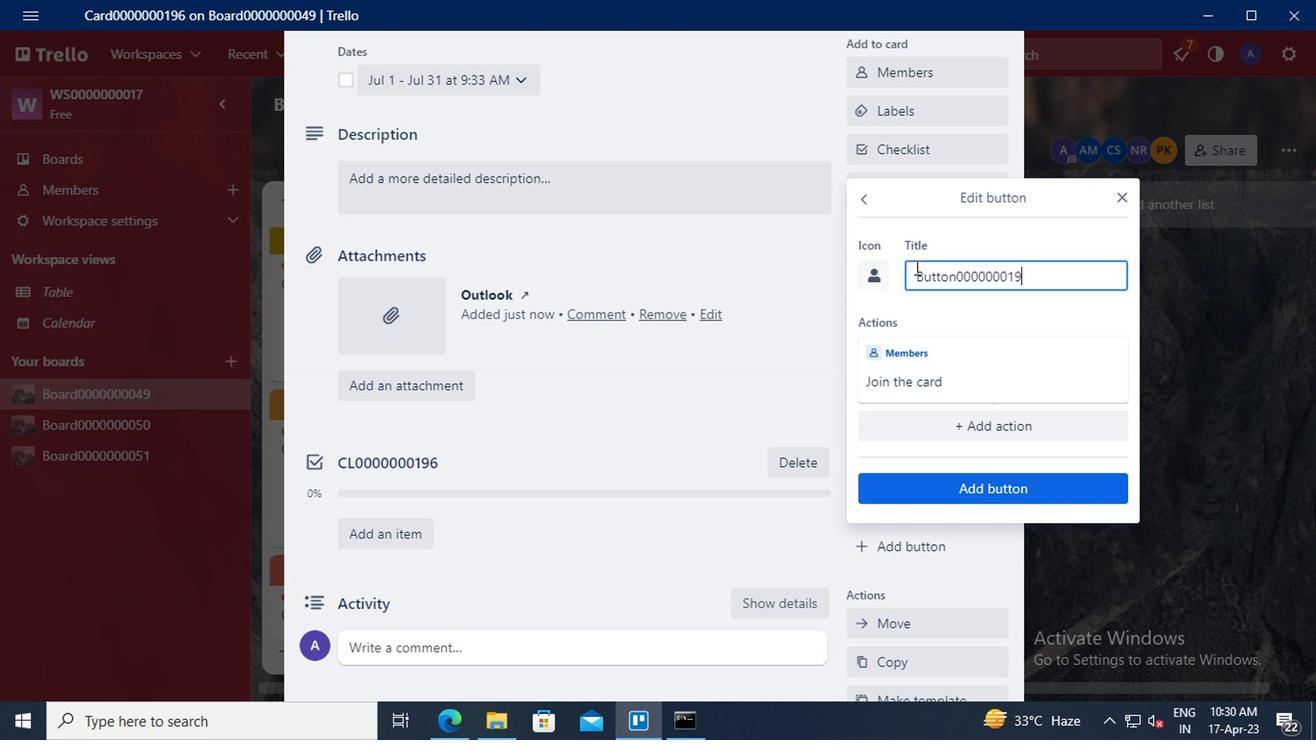 
Action: Mouse moved to (929, 482)
Screenshot: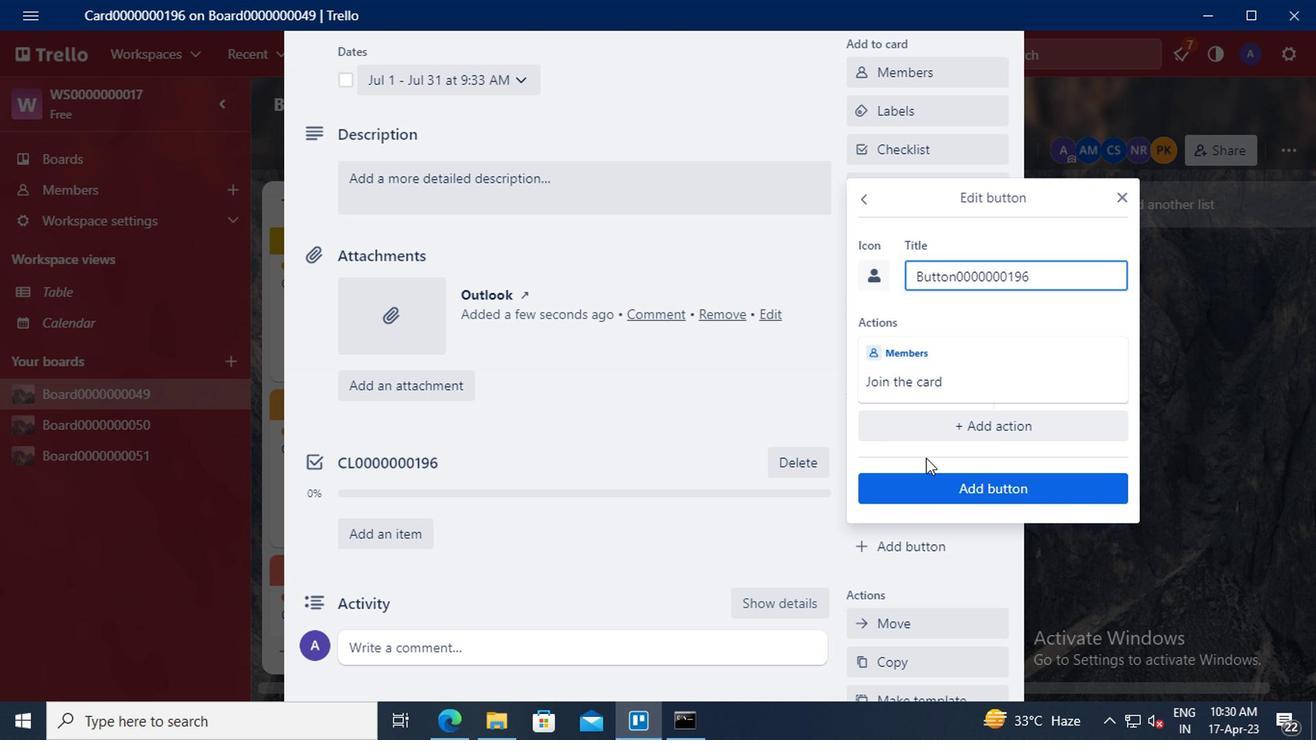 
Action: Mouse pressed left at (929, 482)
Screenshot: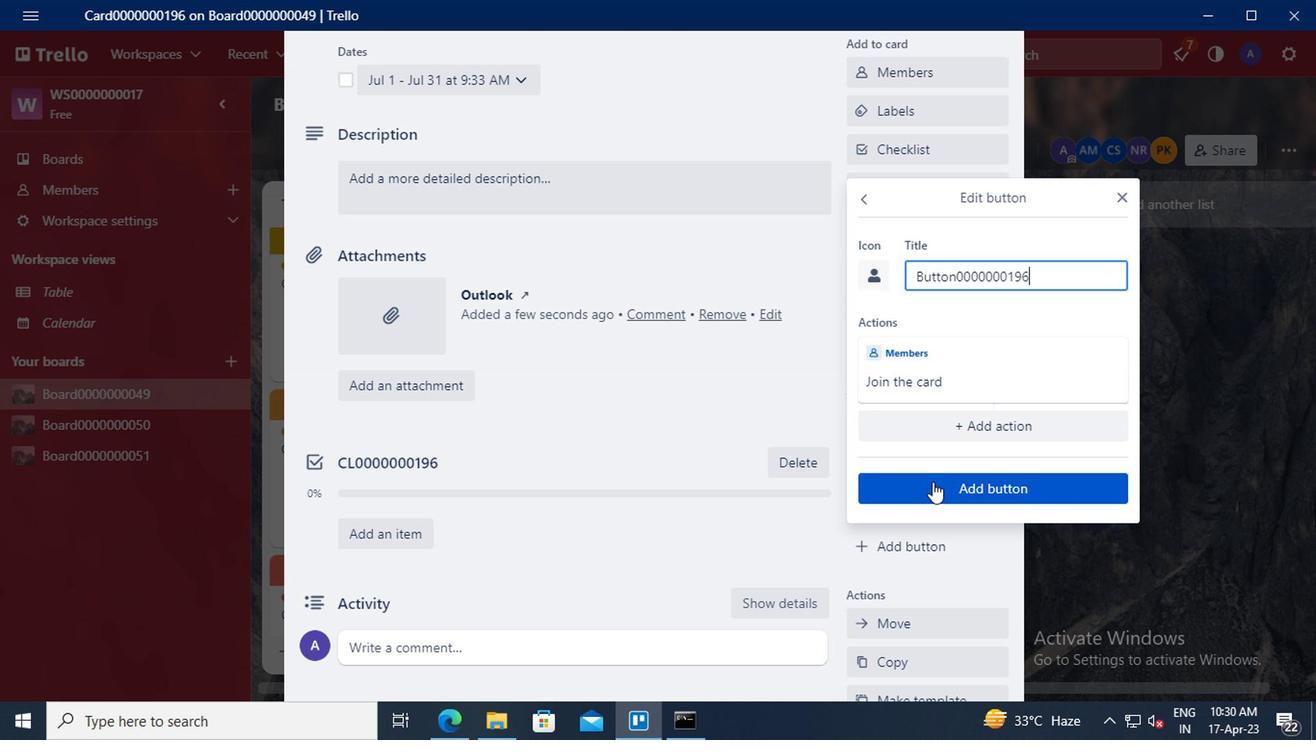 
Action: Mouse moved to (538, 400)
Screenshot: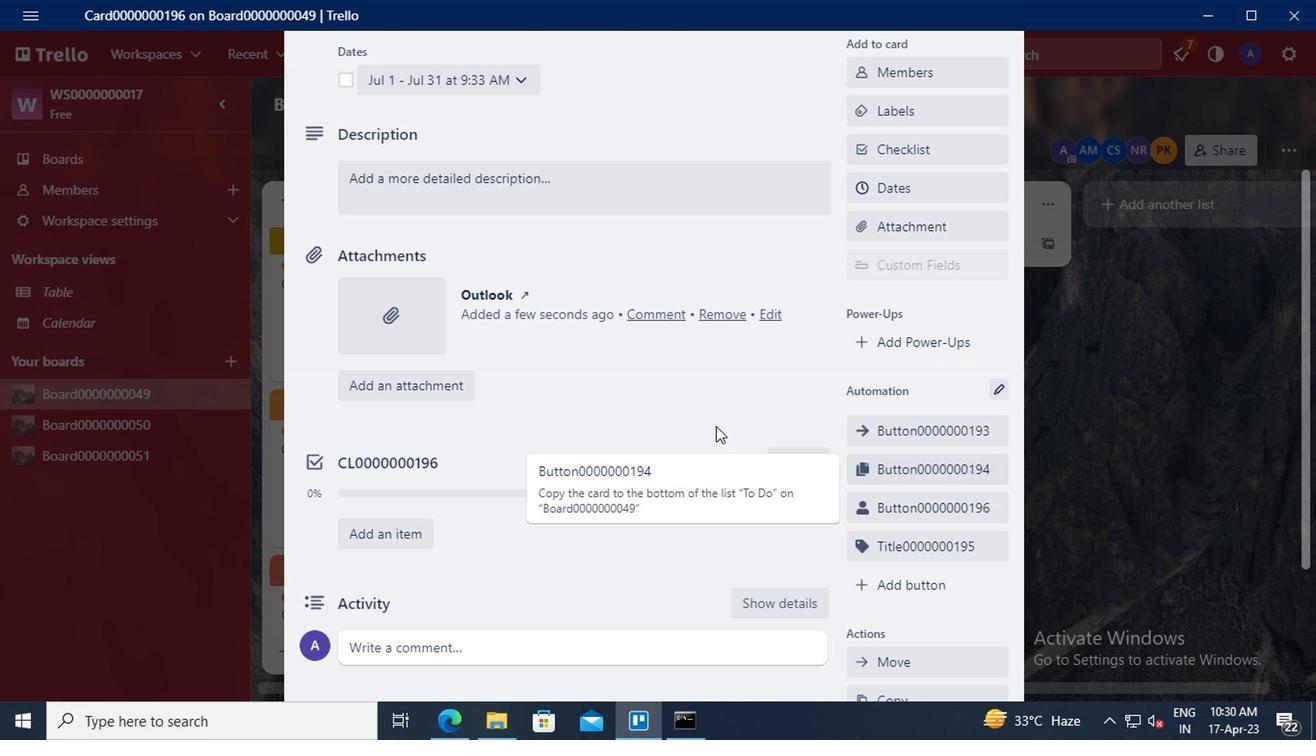 
Action: Mouse scrolled (538, 401) with delta (0, 0)
Screenshot: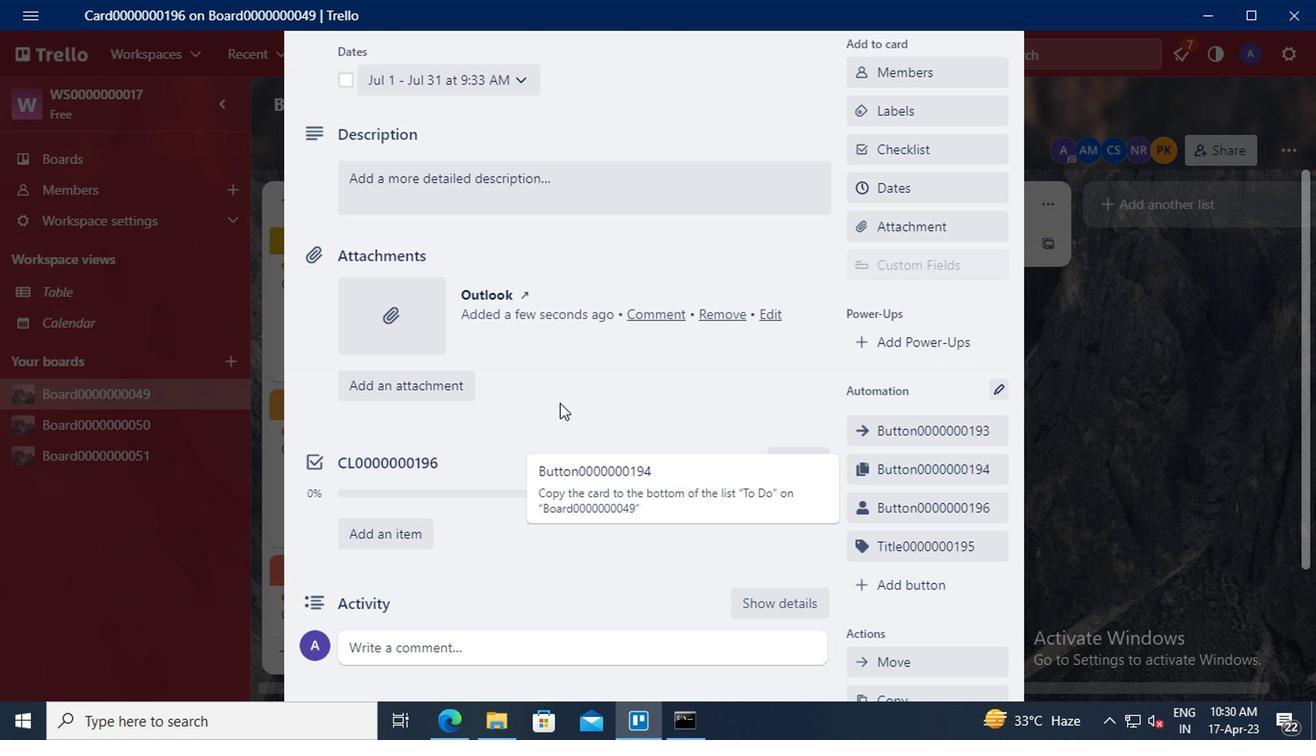 
Action: Mouse moved to (366, 276)
Screenshot: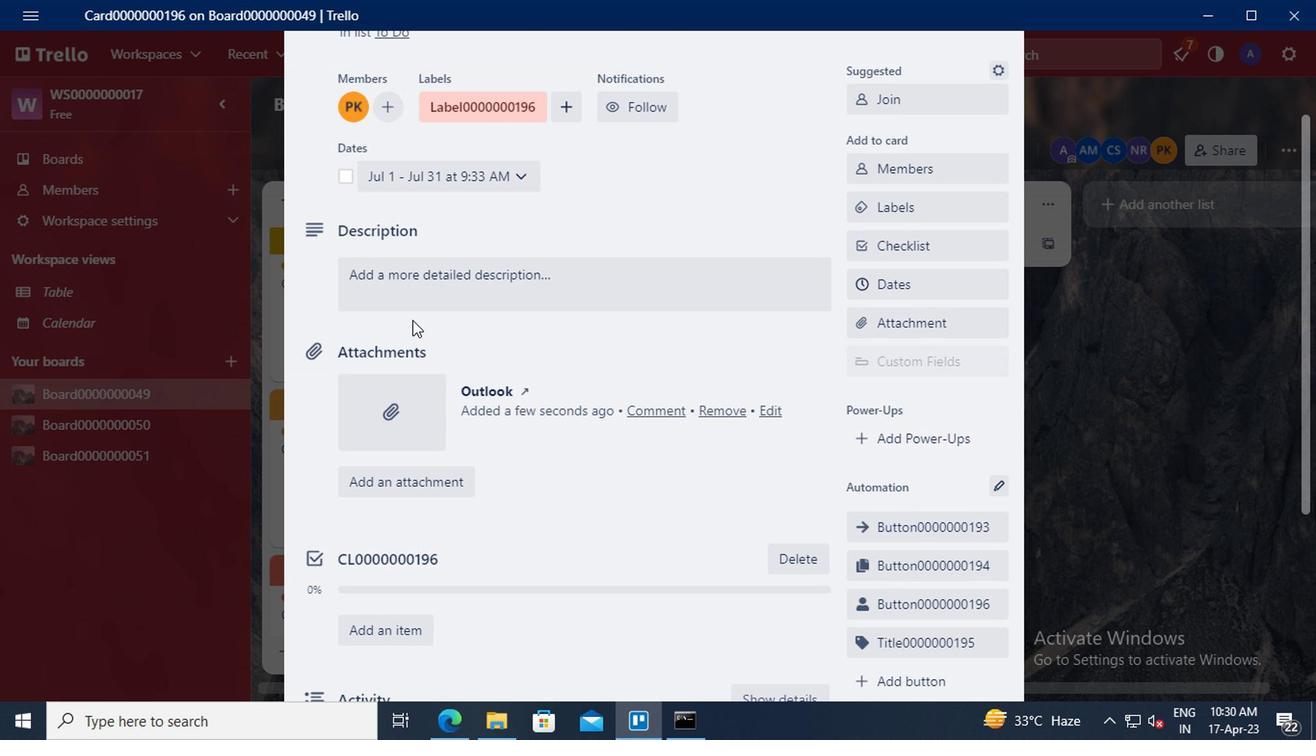 
Action: Mouse pressed left at (366, 276)
Screenshot: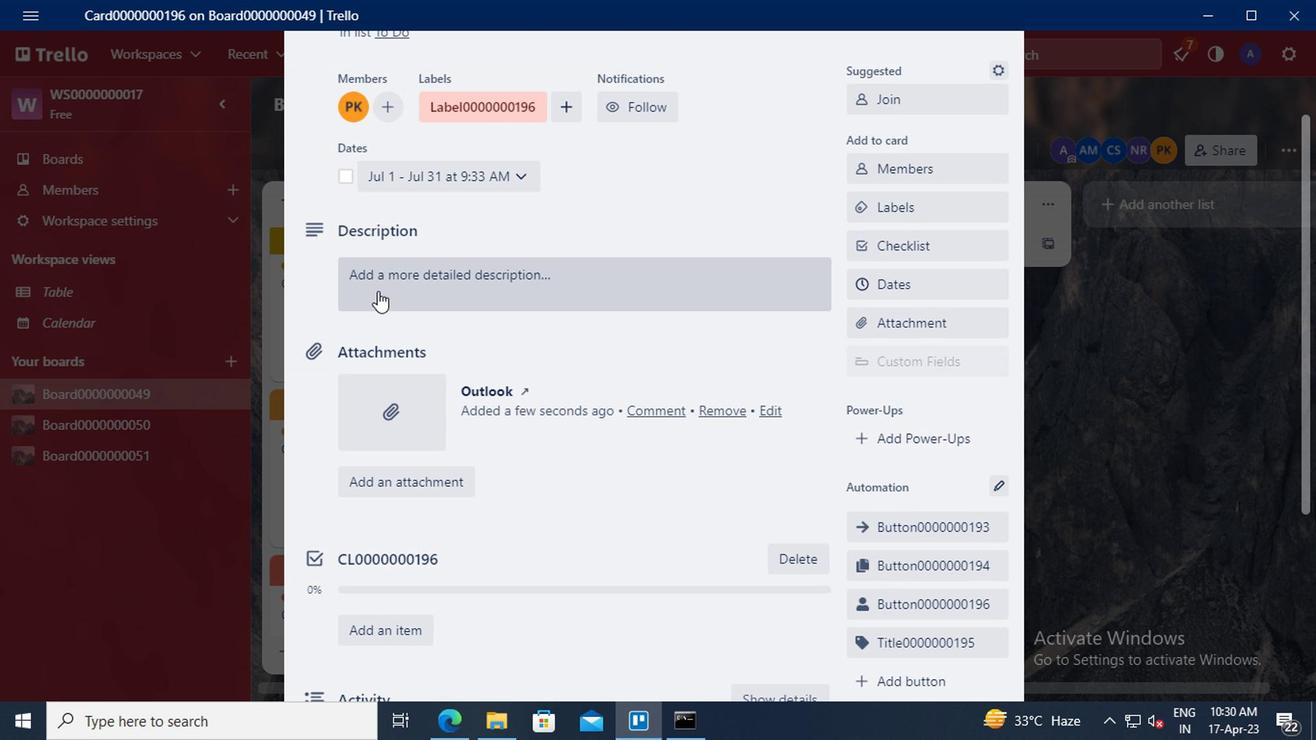 
Action: Mouse moved to (360, 338)
Screenshot: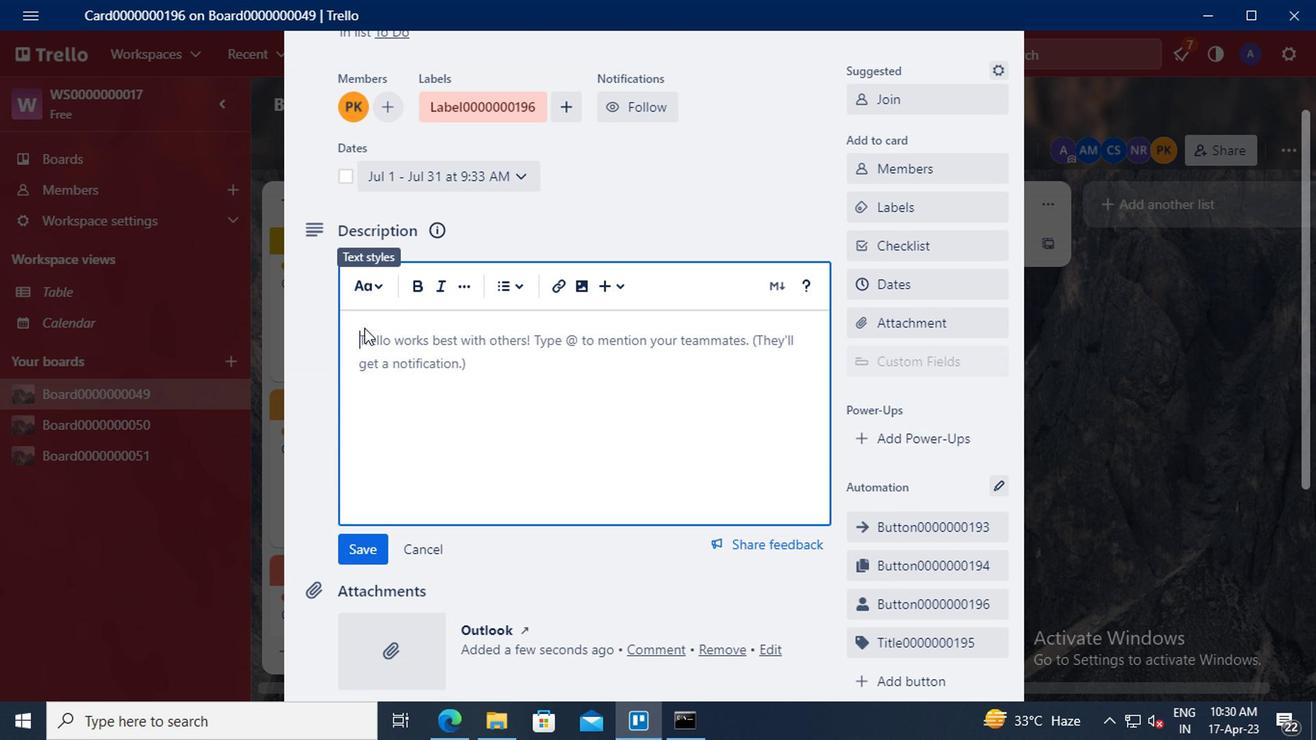 
Action: Mouse pressed left at (360, 338)
Screenshot: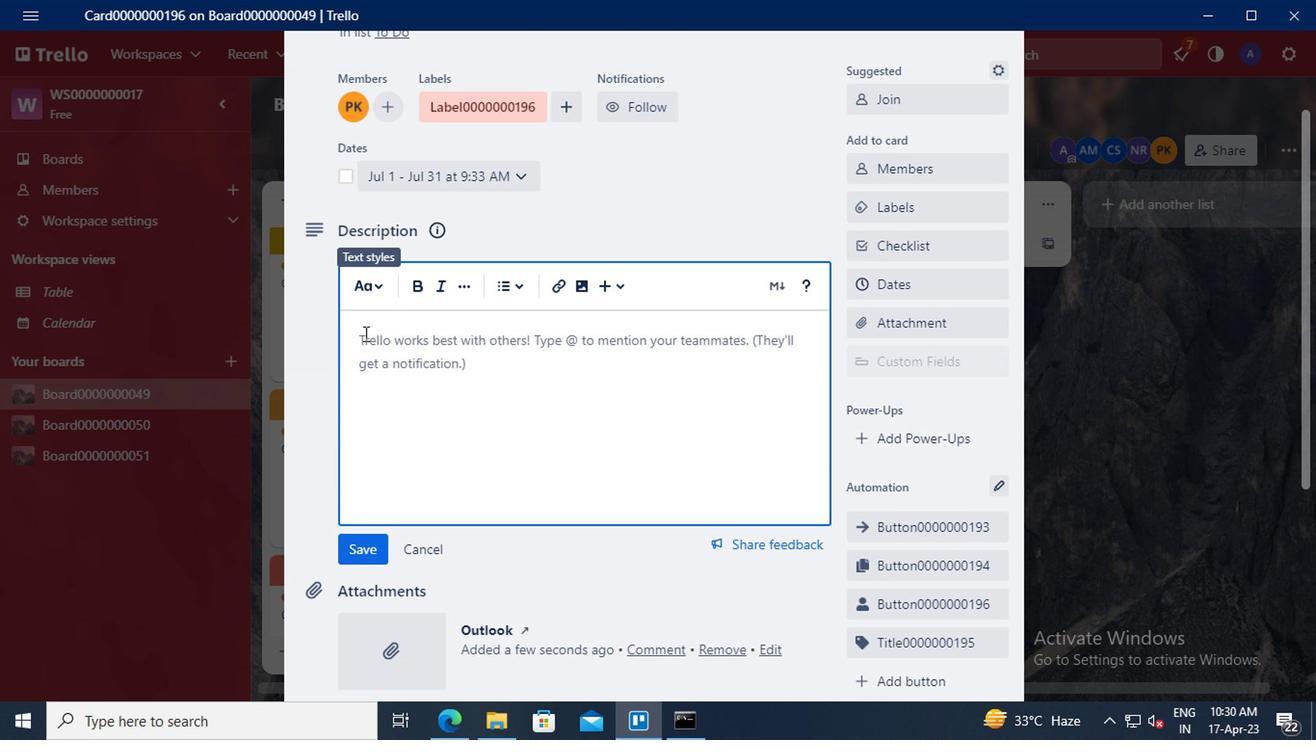 
Action: Key pressed <Key.shift>DS0000000196
Screenshot: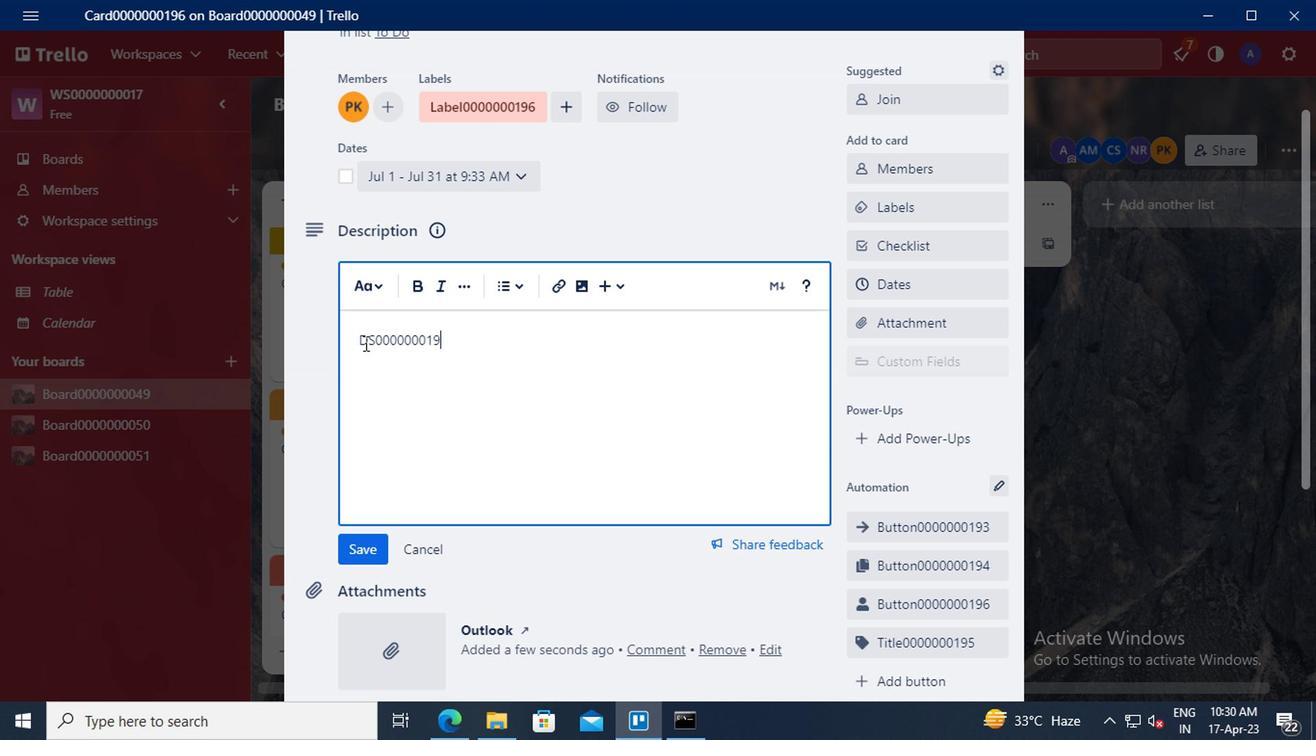 
Action: Mouse moved to (366, 553)
Screenshot: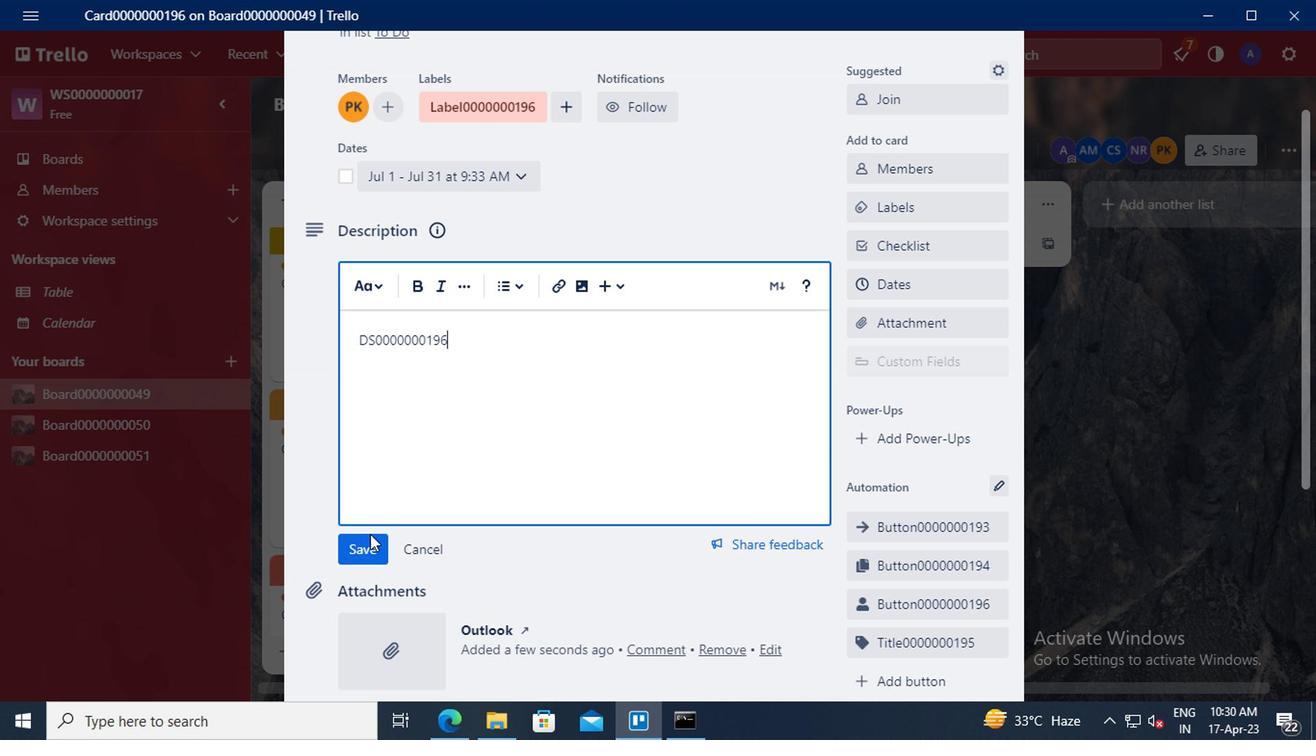
Action: Mouse pressed left at (366, 553)
Screenshot: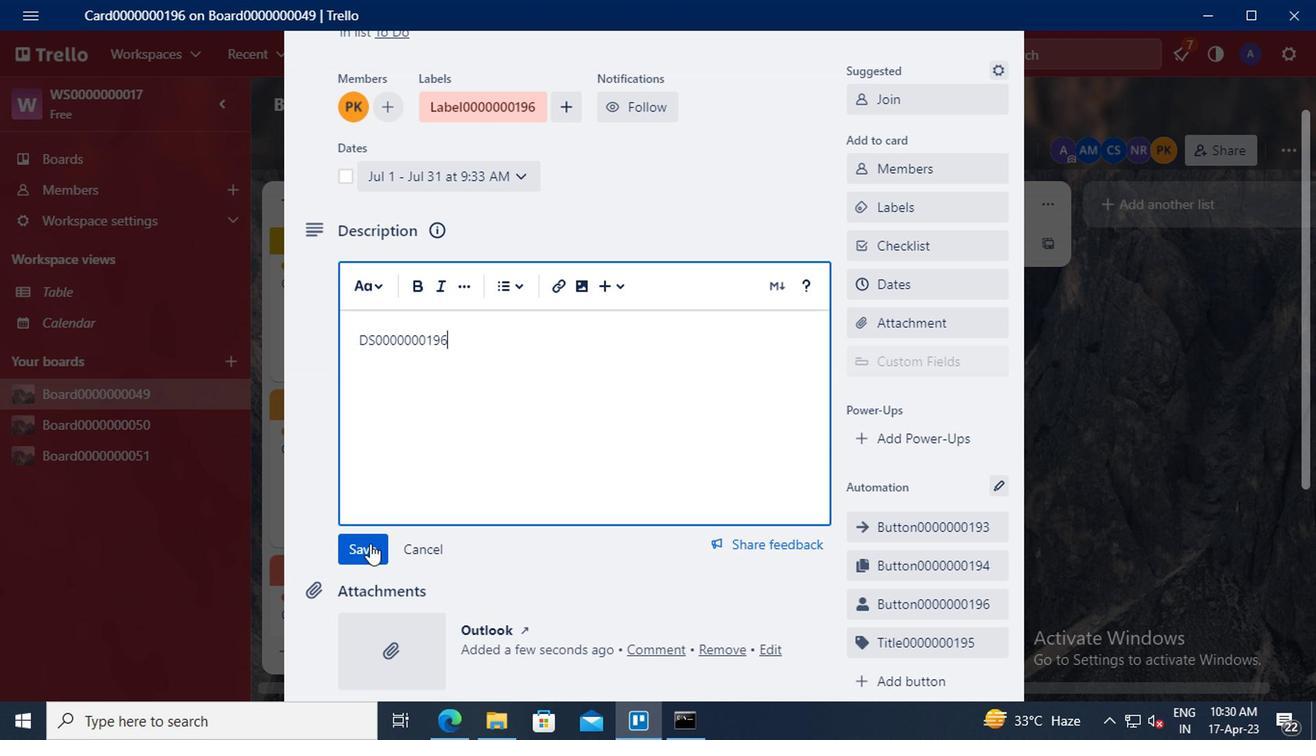 
Action: Mouse scrolled (366, 552) with delta (0, 0)
Screenshot: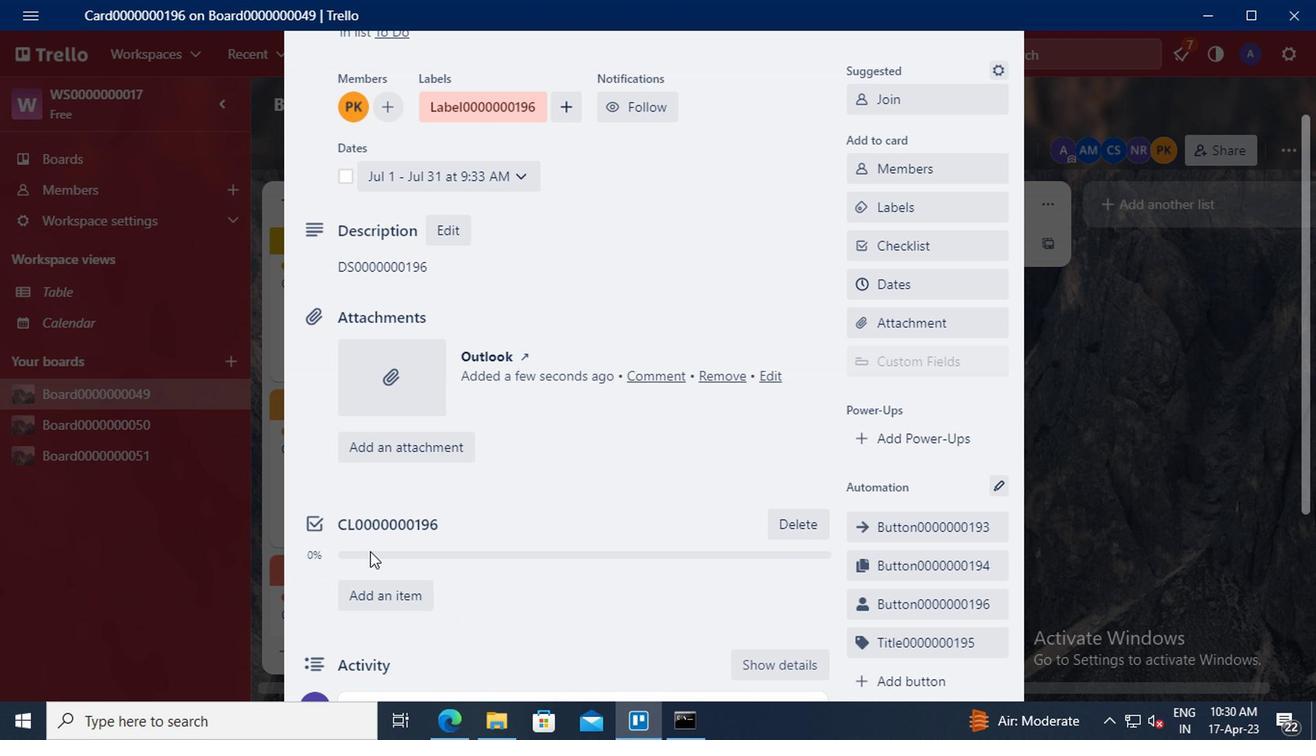 
Action: Mouse scrolled (366, 552) with delta (0, 0)
Screenshot: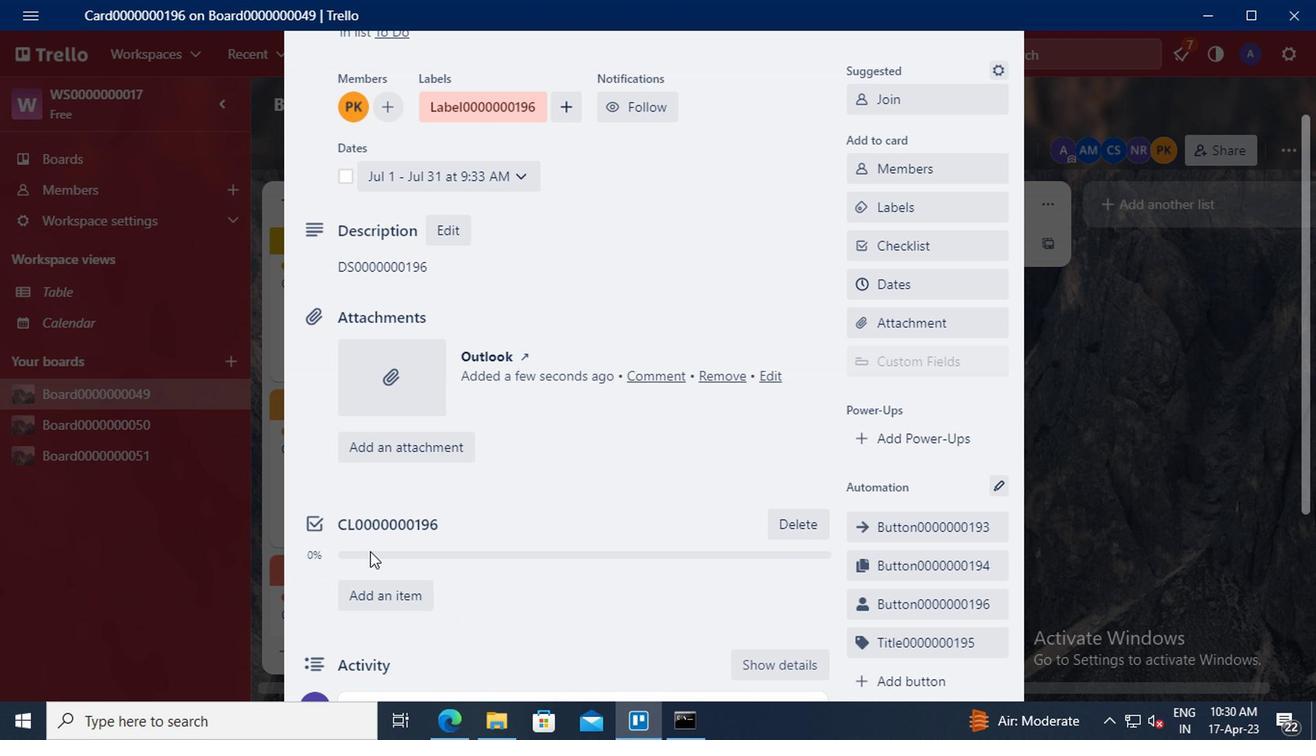 
Action: Mouse moved to (373, 519)
Screenshot: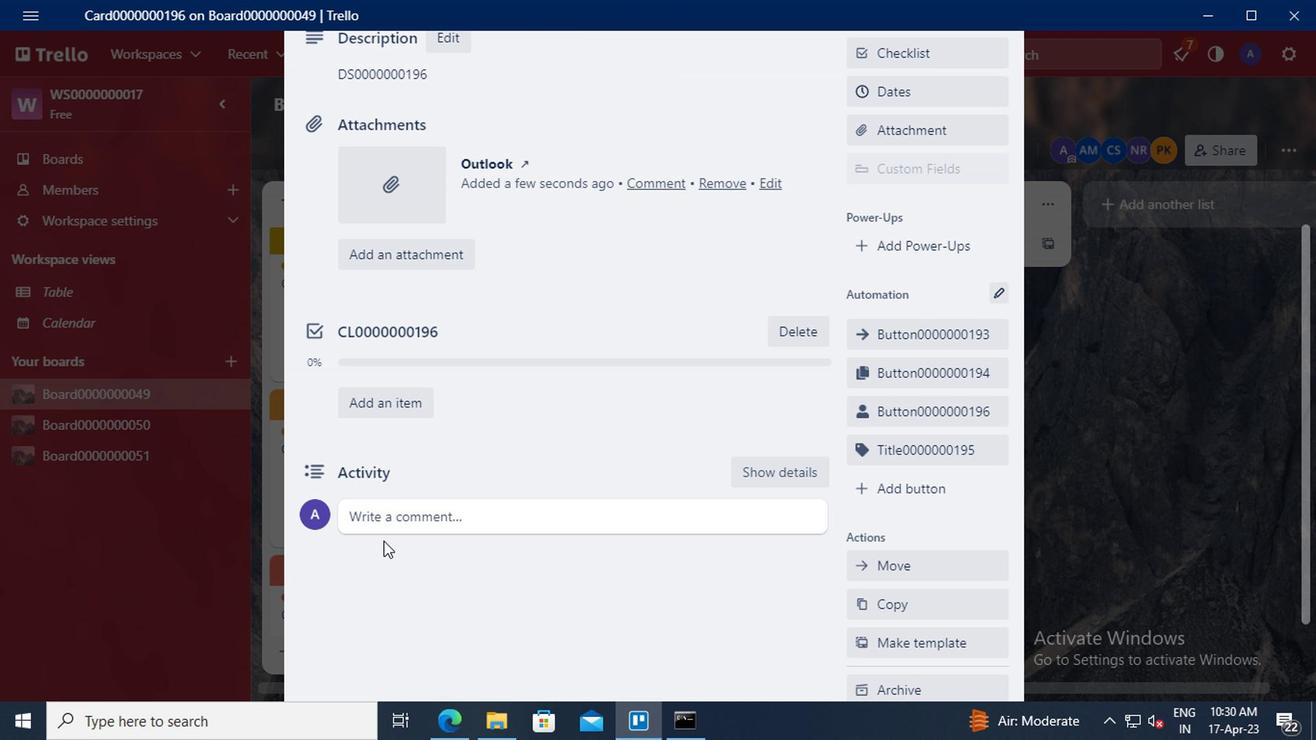 
Action: Mouse pressed left at (373, 519)
Screenshot: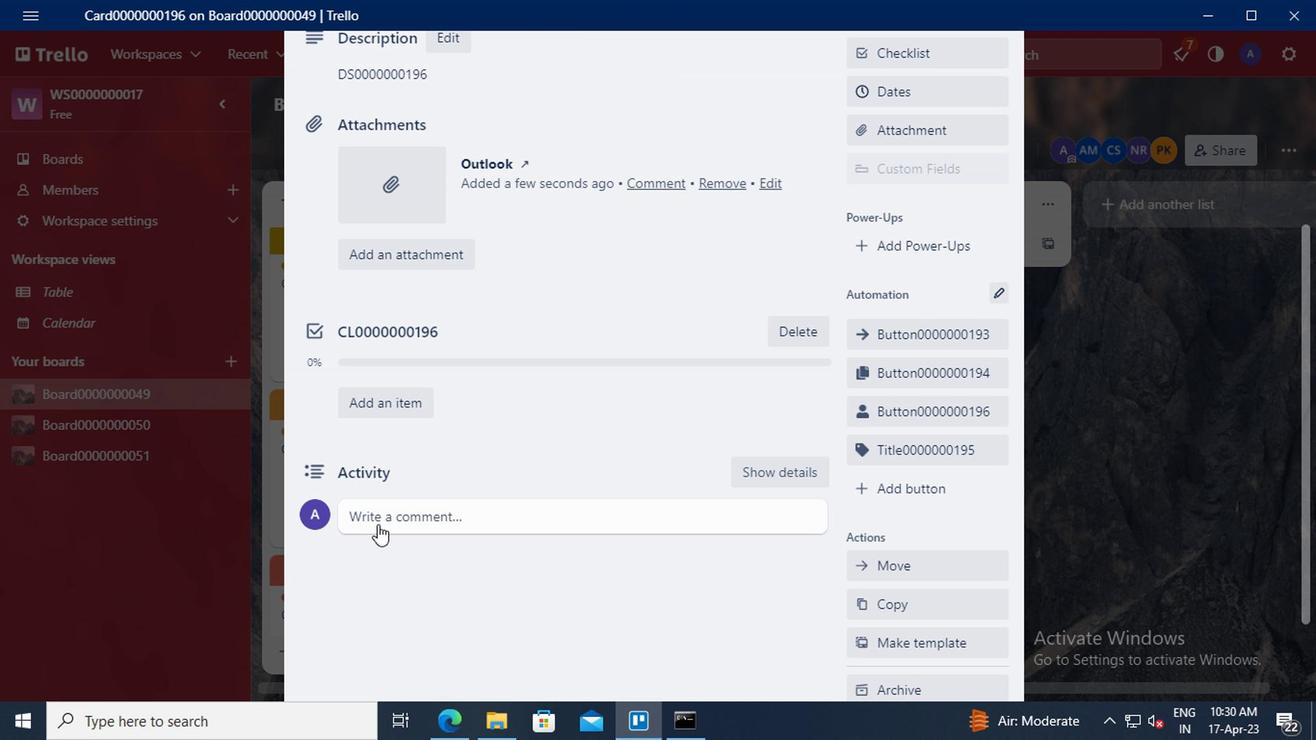 
Action: Mouse moved to (373, 519)
Screenshot: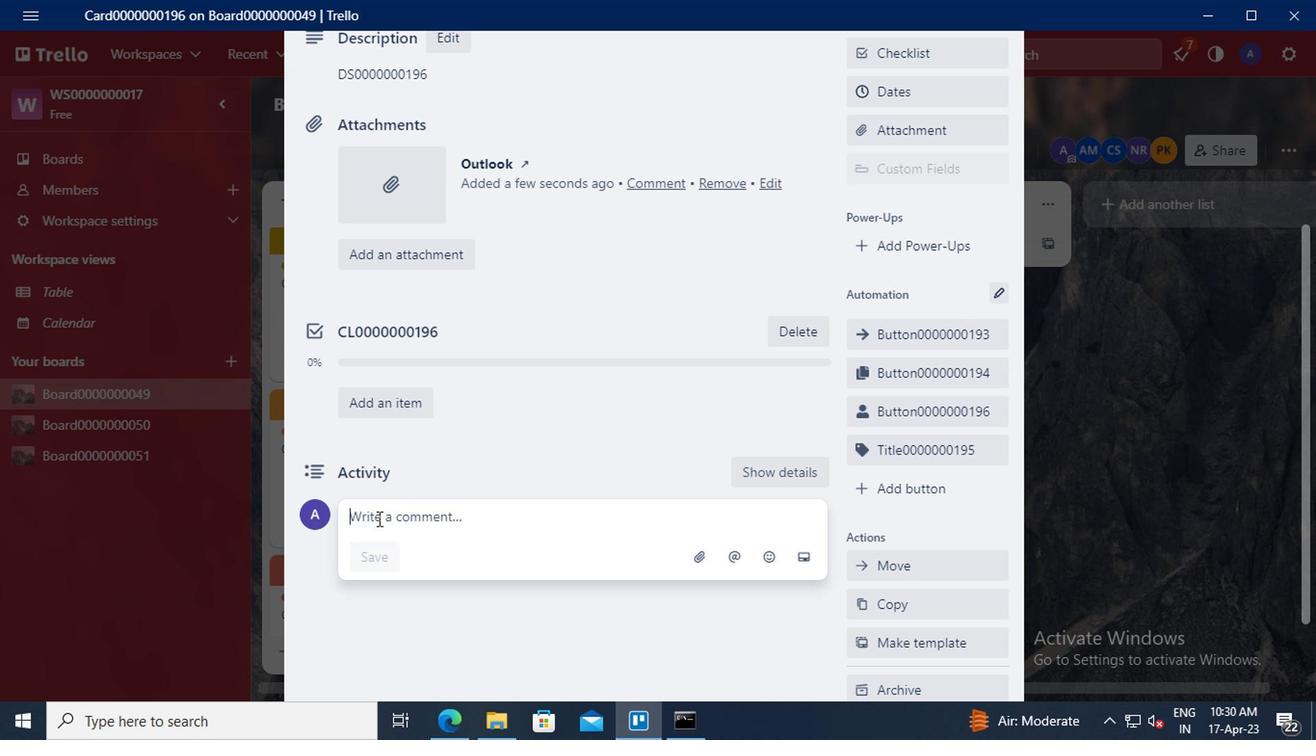 
Action: Key pressed <Key.shift>CM0000000196
Screenshot: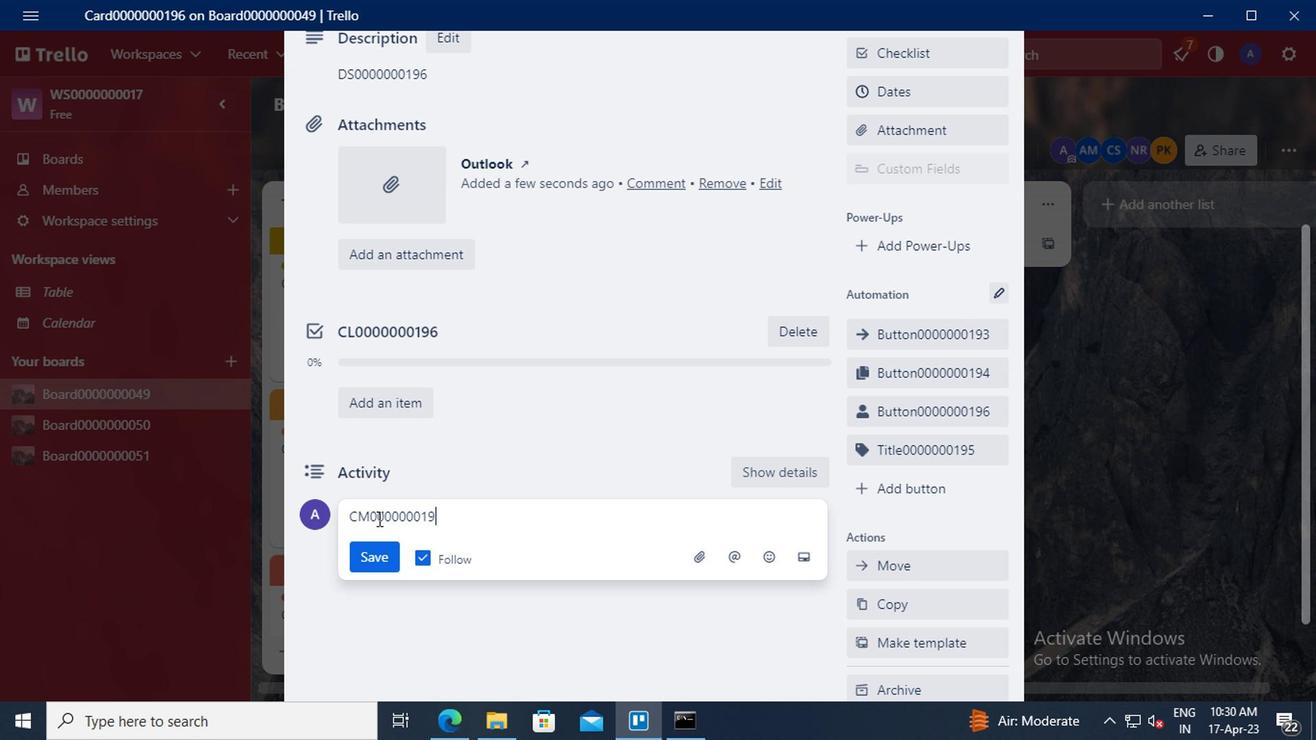 
Action: Mouse moved to (374, 554)
Screenshot: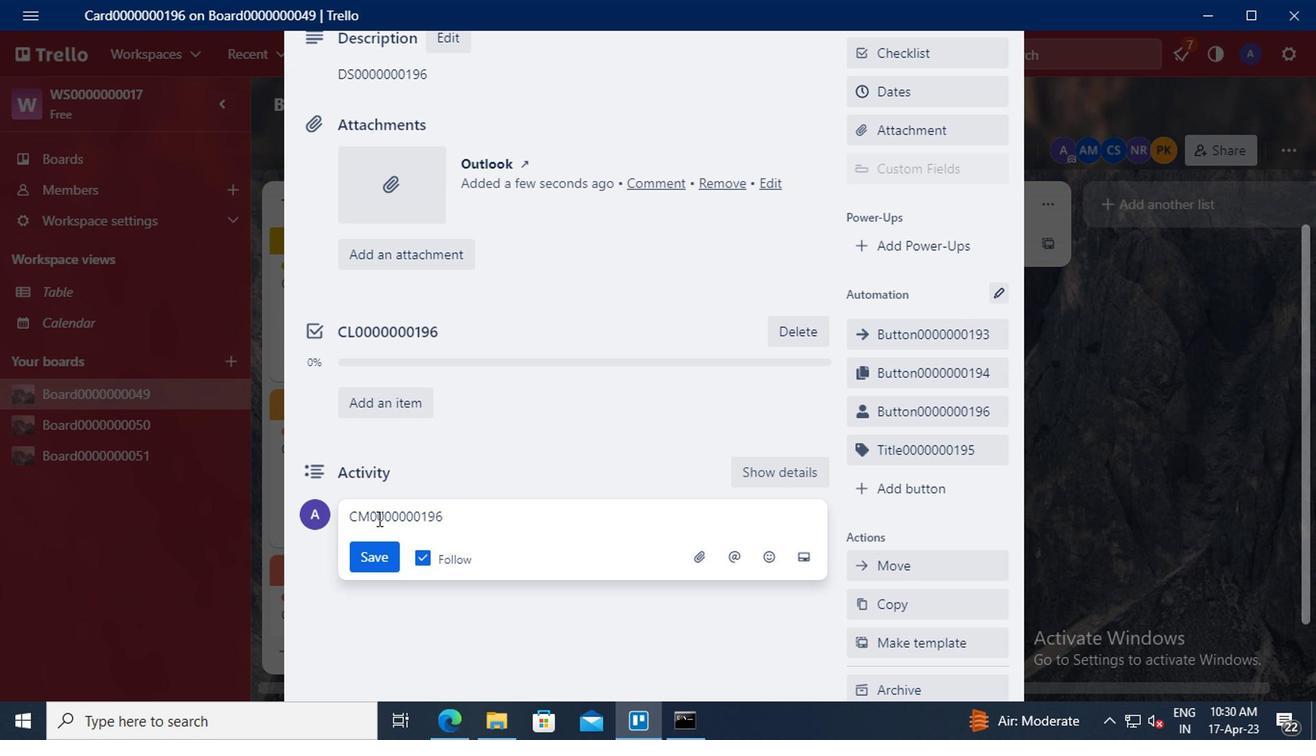 
Action: Mouse pressed left at (374, 554)
Screenshot: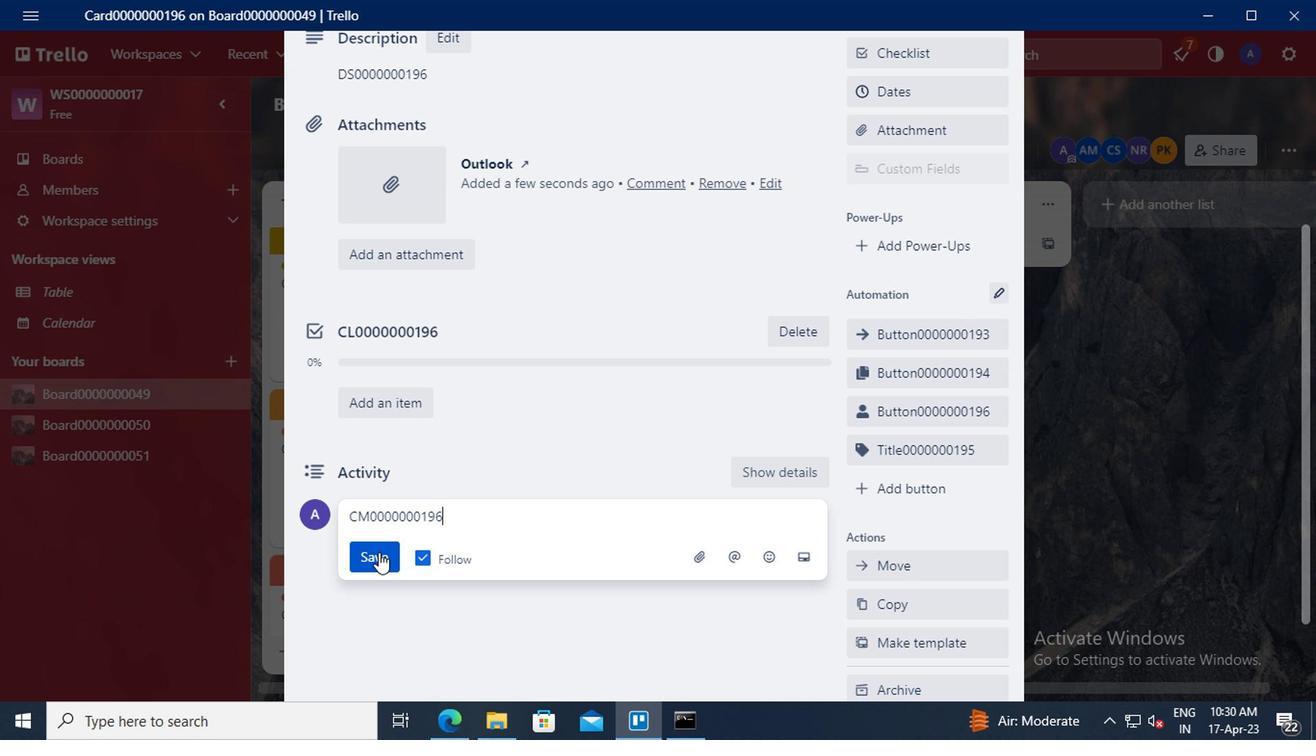 
